 Task: Add an event with the title Second Lunch and Learn: Effective Presentation Skills for Impactful Delivery, date '2024/03/28', time 7:30 AM to 9:30 AMand add a description: Participants will learn how to effectively close a negotiation, secure agreements, and establish clear next steps. They will also explore techniques for building long-term relationships and maintaining open lines of communication after the negotiation concludes., put the event into Red category . Add location for the event as: 789 Pena Palace, Sintra, Portugal, logged in from the account softage.9@softage.netand send the event invitation to softage.4@softage.net with CC to  softage.5@softage.net. Set a reminder for the event At time of event
Action: Mouse moved to (97, 122)
Screenshot: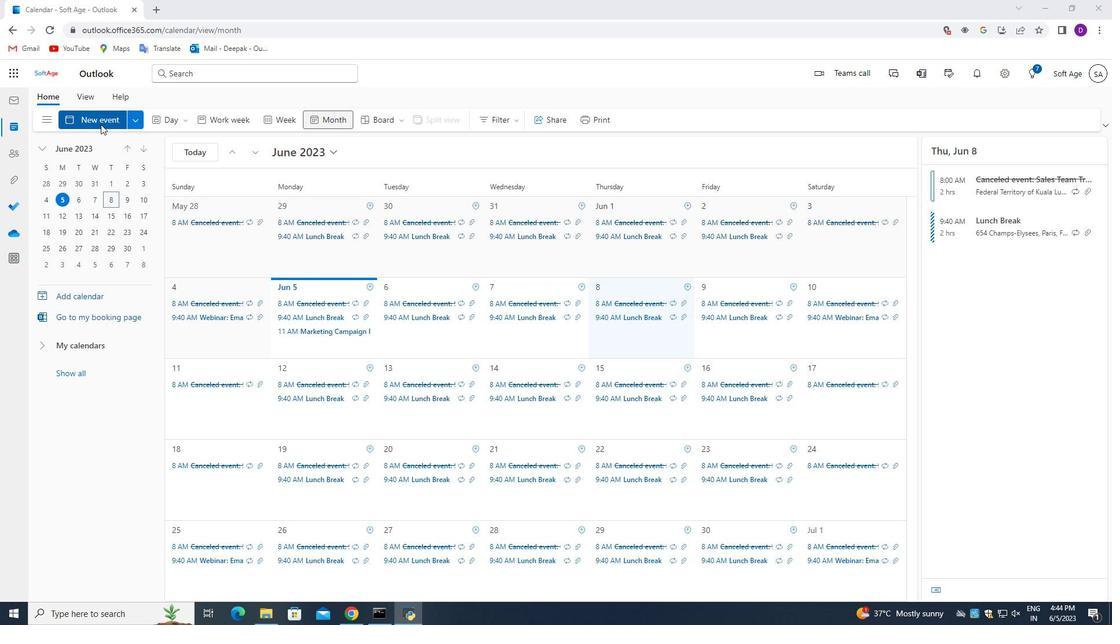 
Action: Mouse pressed left at (97, 122)
Screenshot: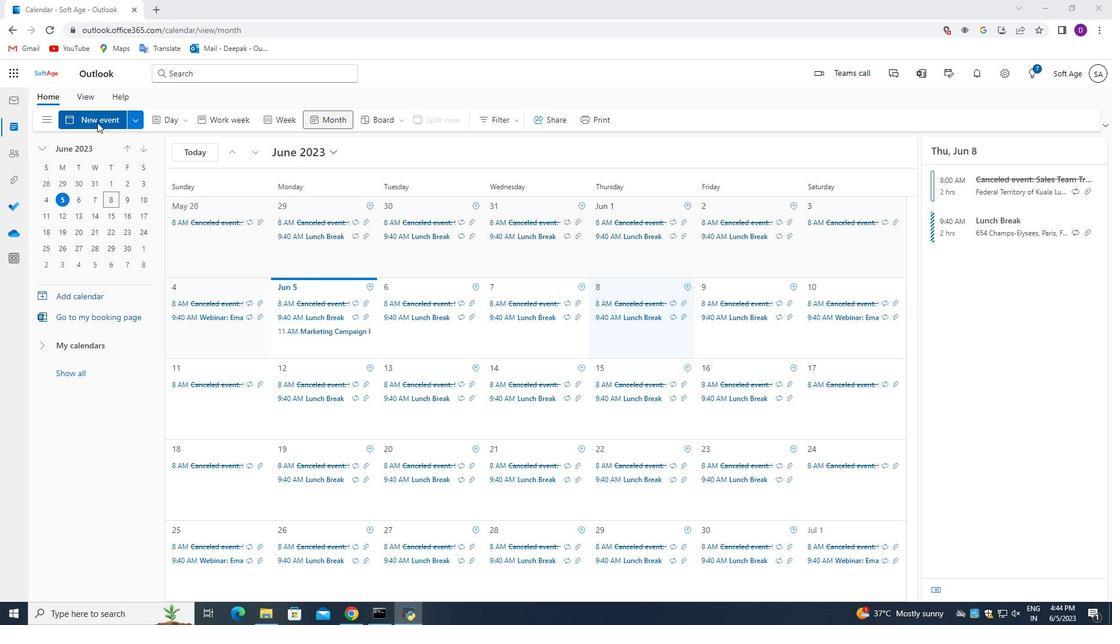 
Action: Mouse moved to (218, 343)
Screenshot: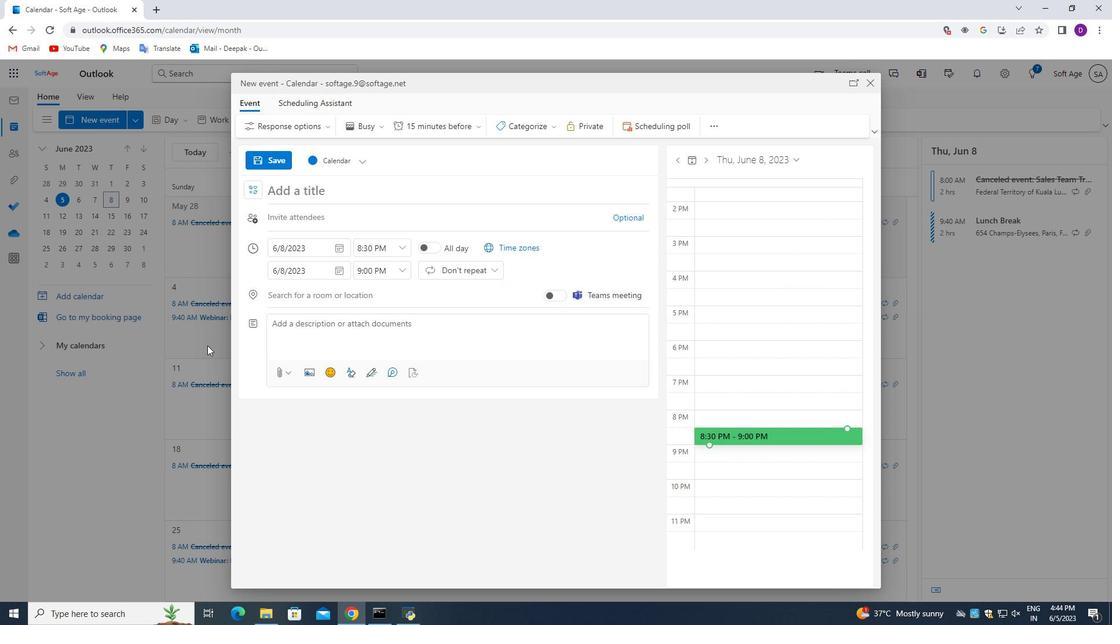 
Action: Key pressed <Key.shift_r>Second<Key.space><Key.shift>Luc<Key.backspace>nch<Key.space>and<Key.space><Key.shift>Learn<Key.shift_r>:<Key.space><Key.shift_r>Effective<Key.space><Key.shift>Presentation<Key.space><Key.shift_r>Skills<Key.space>for<Key.space><Key.shift>Impactful<Key.space><Key.shift_r>Delivery
Screenshot: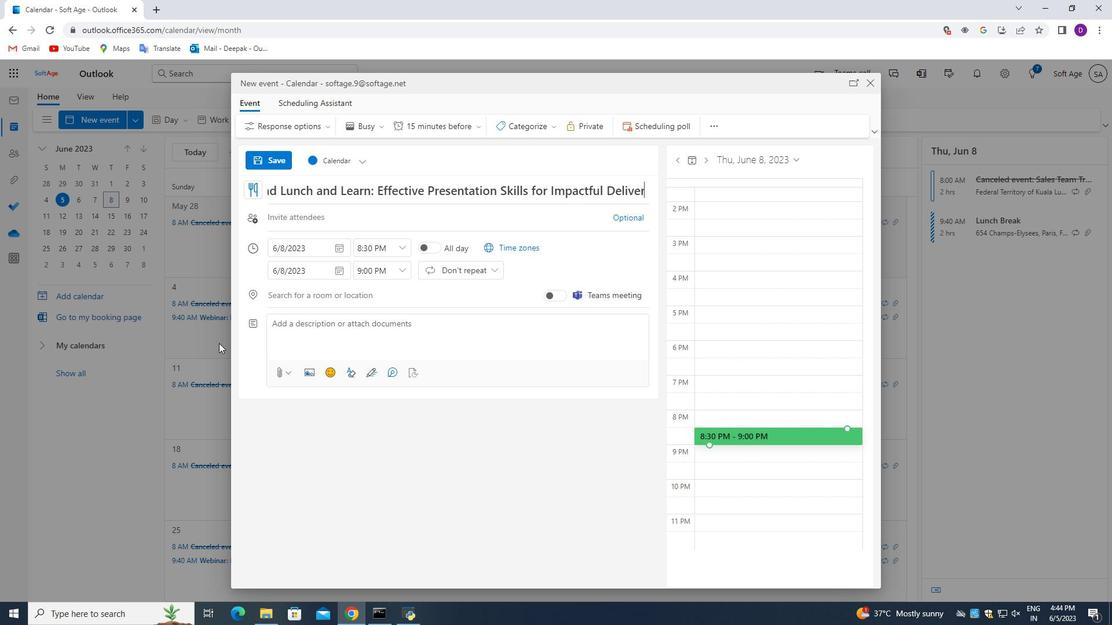 
Action: Mouse moved to (342, 246)
Screenshot: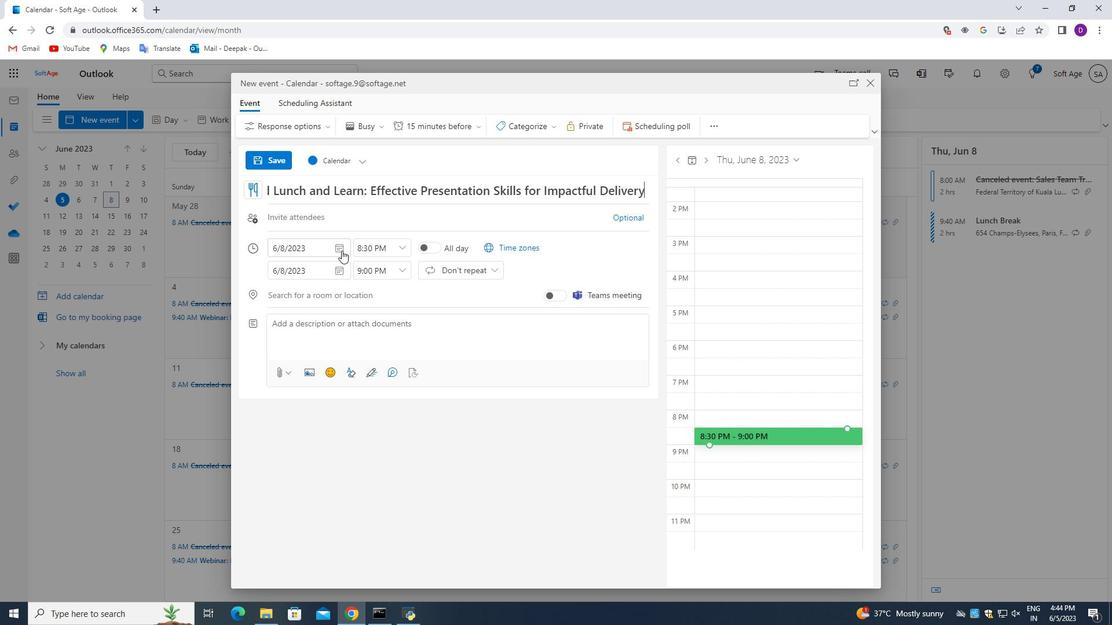 
Action: Mouse pressed left at (342, 246)
Screenshot: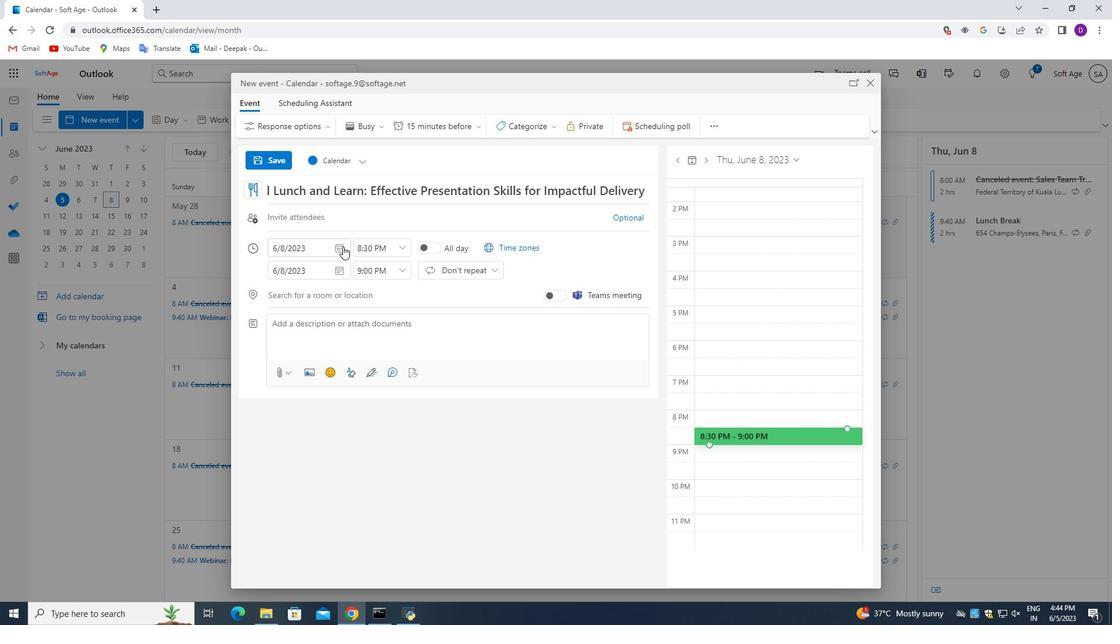 
Action: Mouse moved to (318, 274)
Screenshot: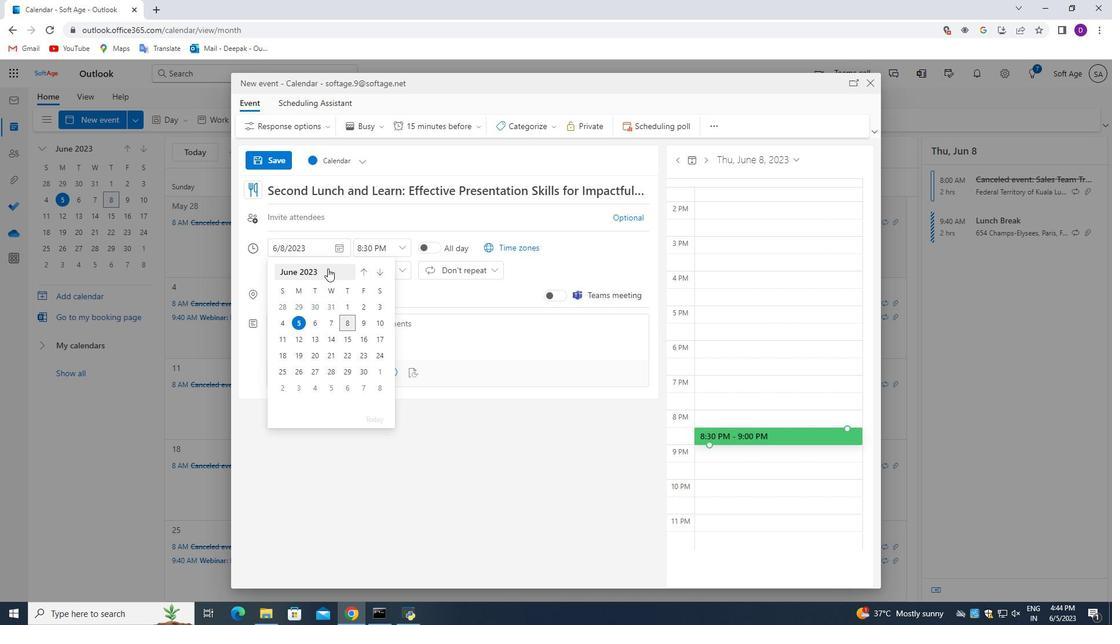 
Action: Mouse pressed left at (318, 274)
Screenshot: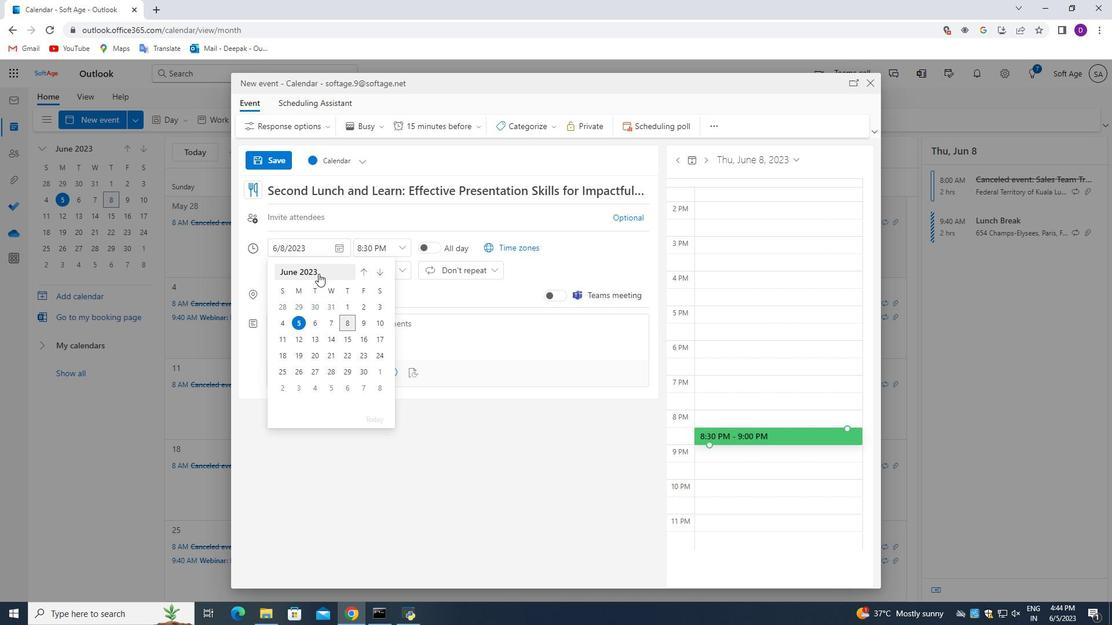 
Action: Mouse moved to (382, 276)
Screenshot: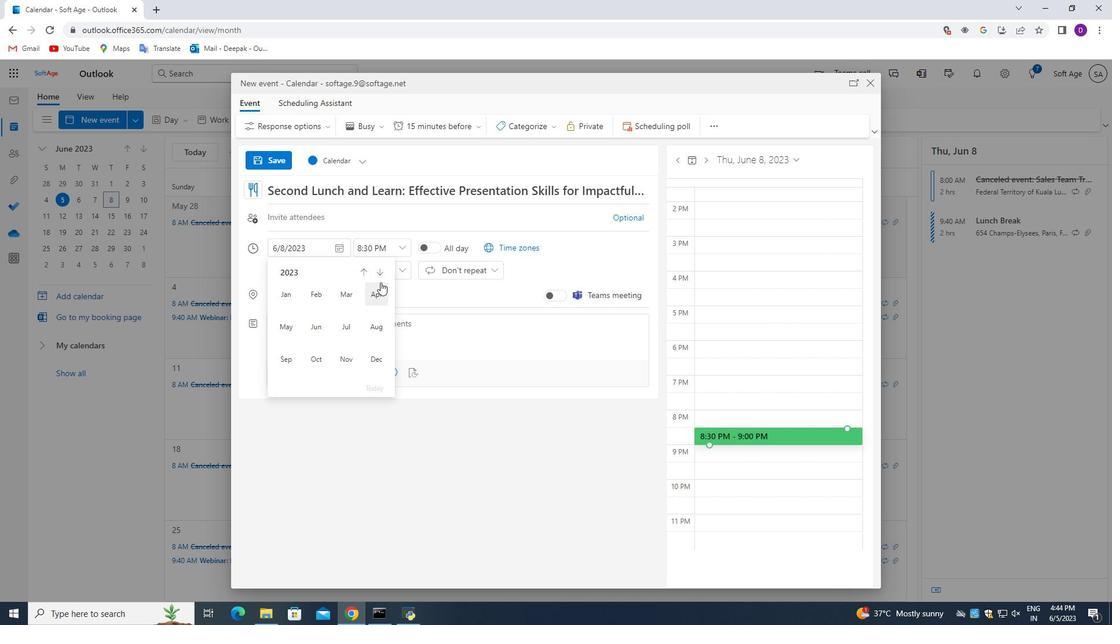 
Action: Mouse pressed left at (382, 276)
Screenshot: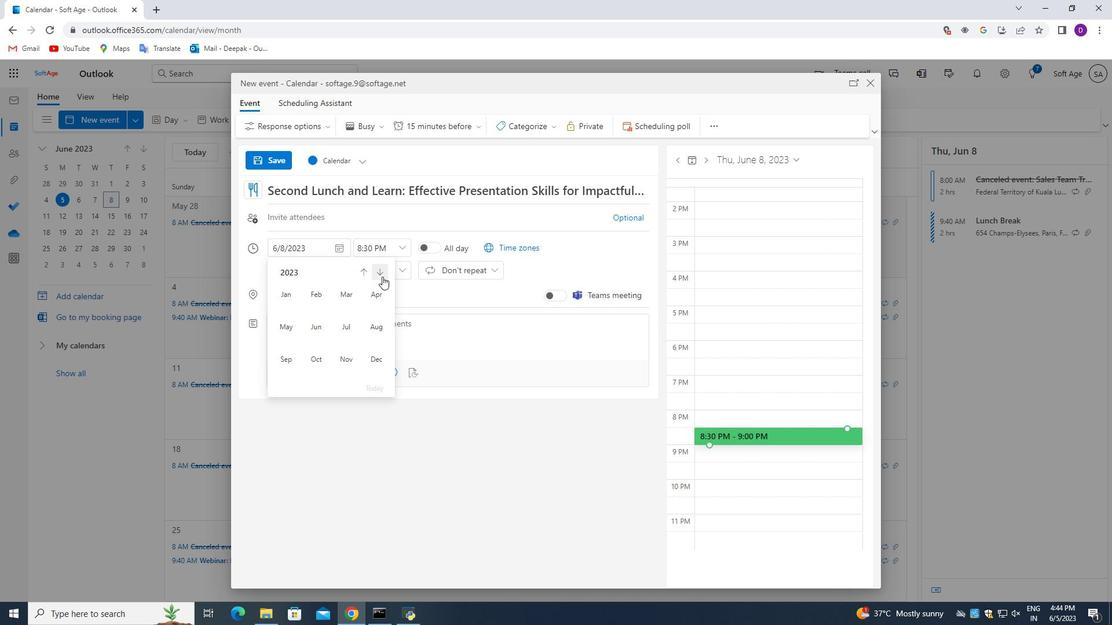 
Action: Mouse moved to (346, 296)
Screenshot: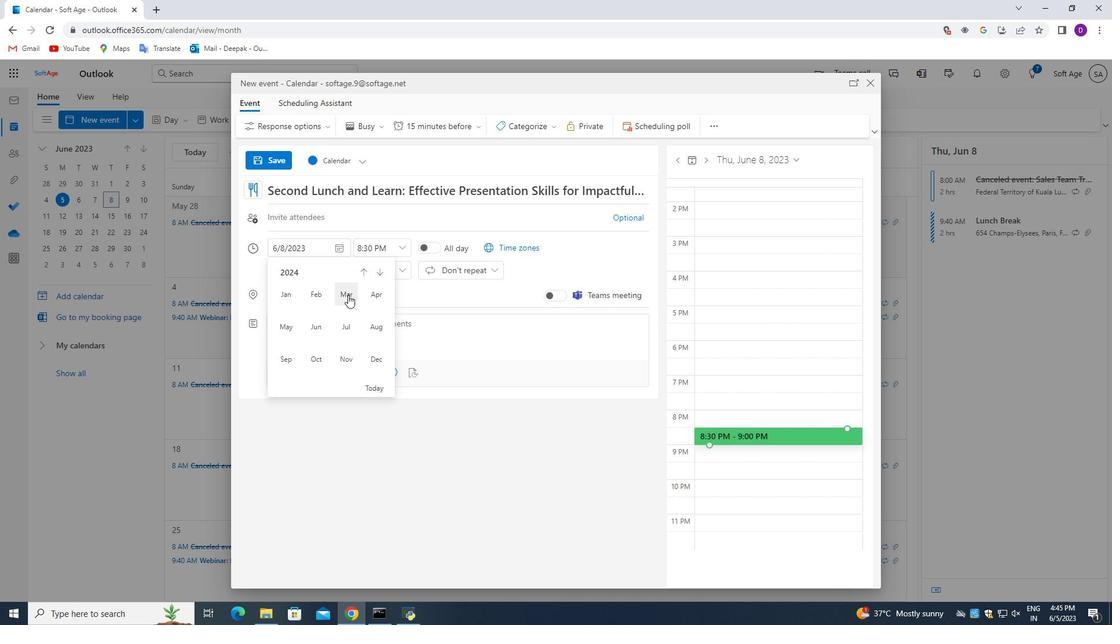 
Action: Mouse pressed left at (346, 296)
Screenshot: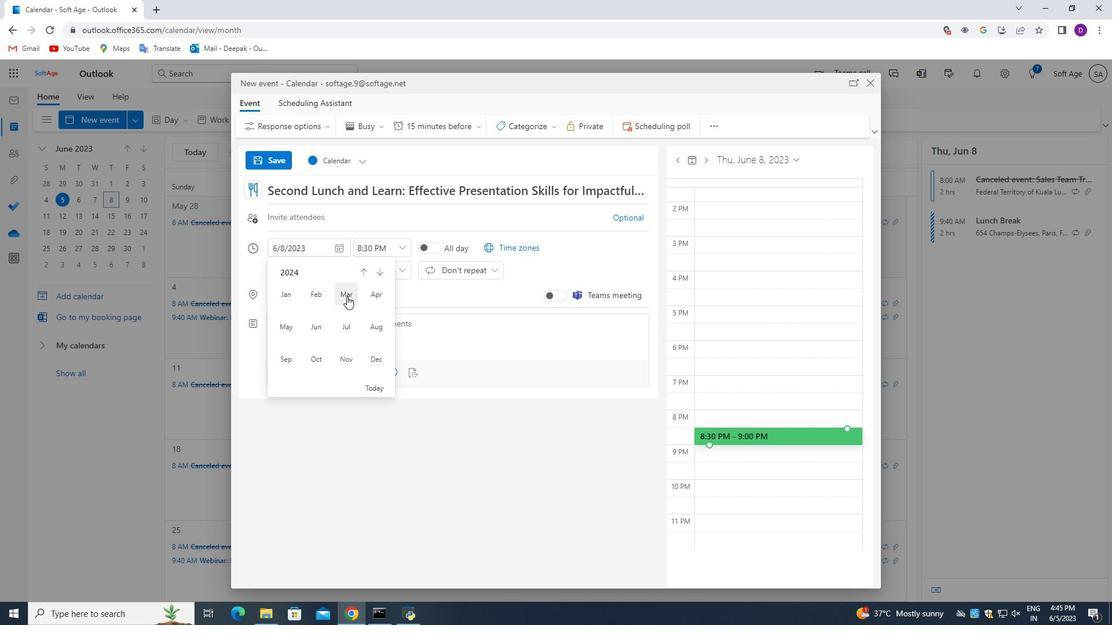 
Action: Mouse moved to (346, 369)
Screenshot: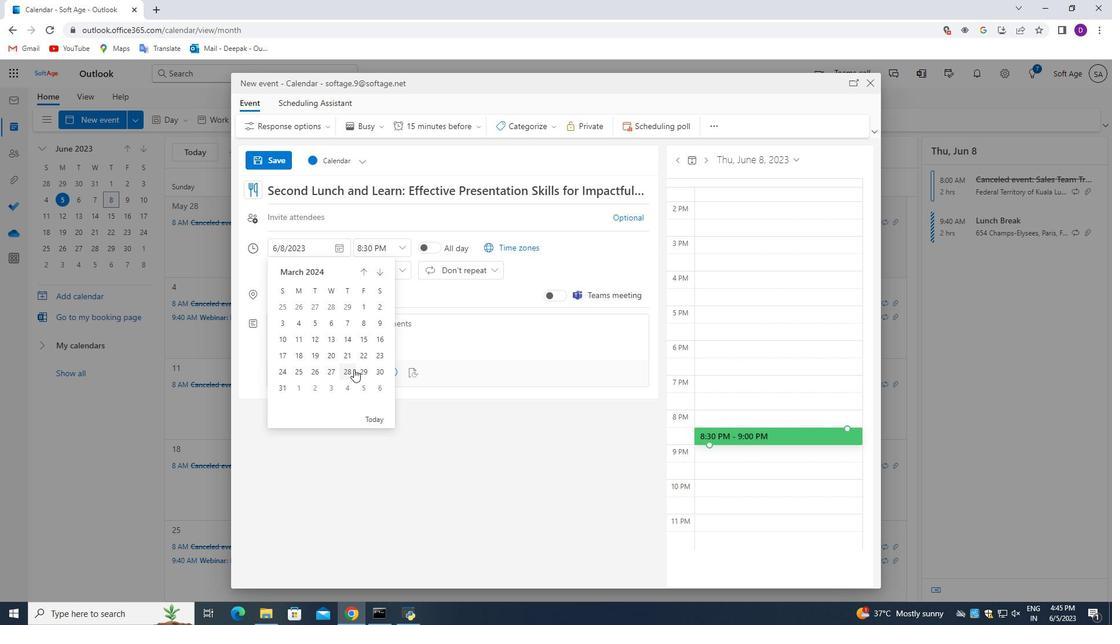 
Action: Mouse pressed left at (346, 369)
Screenshot: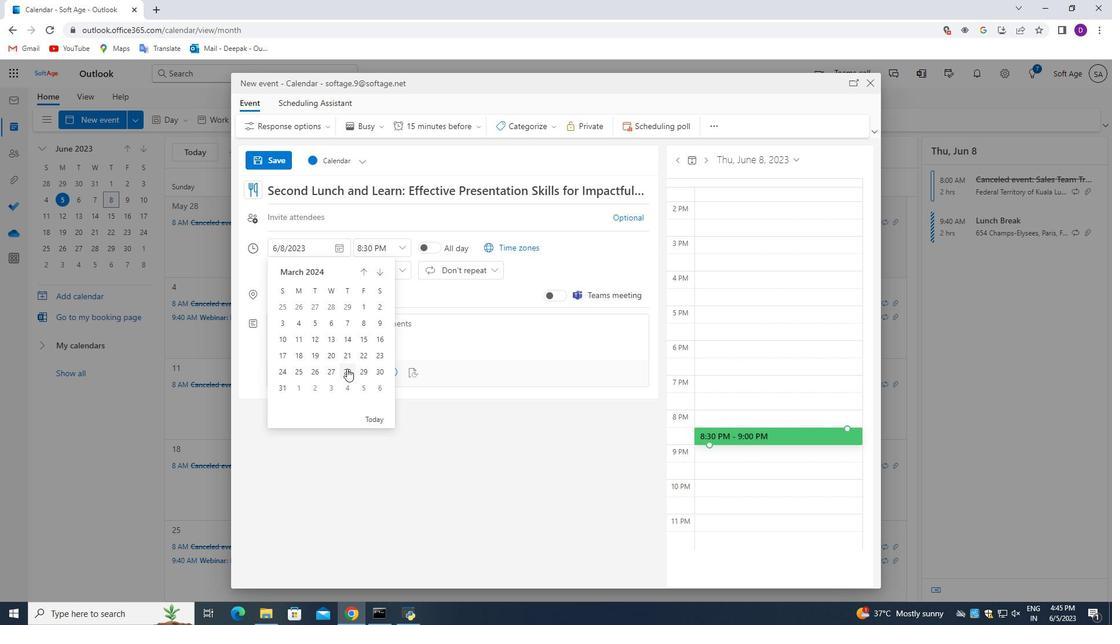 
Action: Mouse moved to (402, 253)
Screenshot: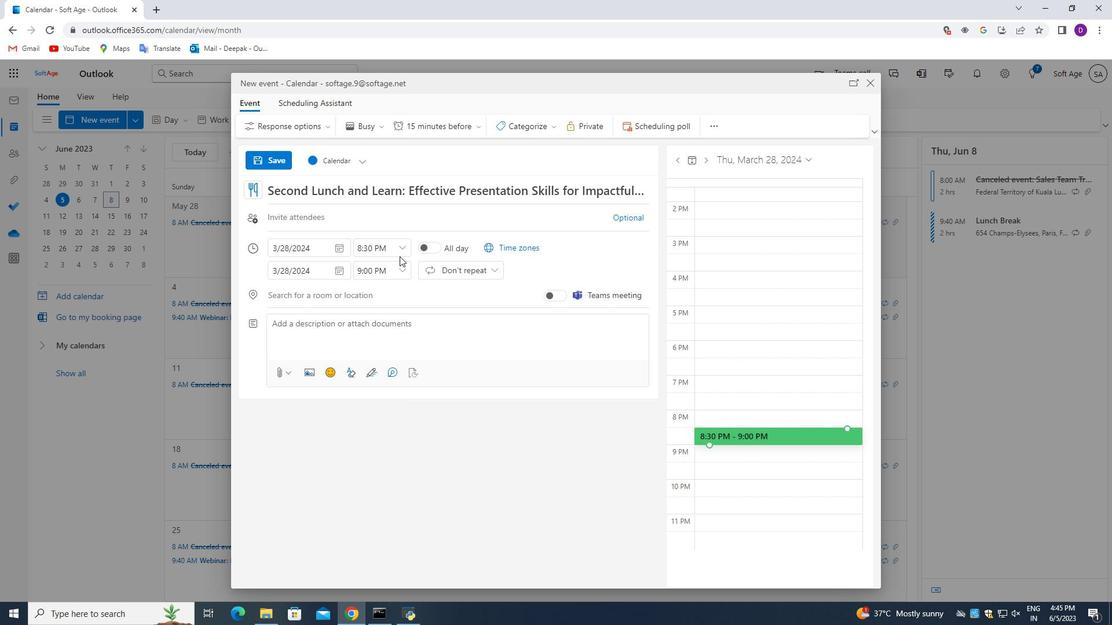 
Action: Mouse pressed left at (402, 253)
Screenshot: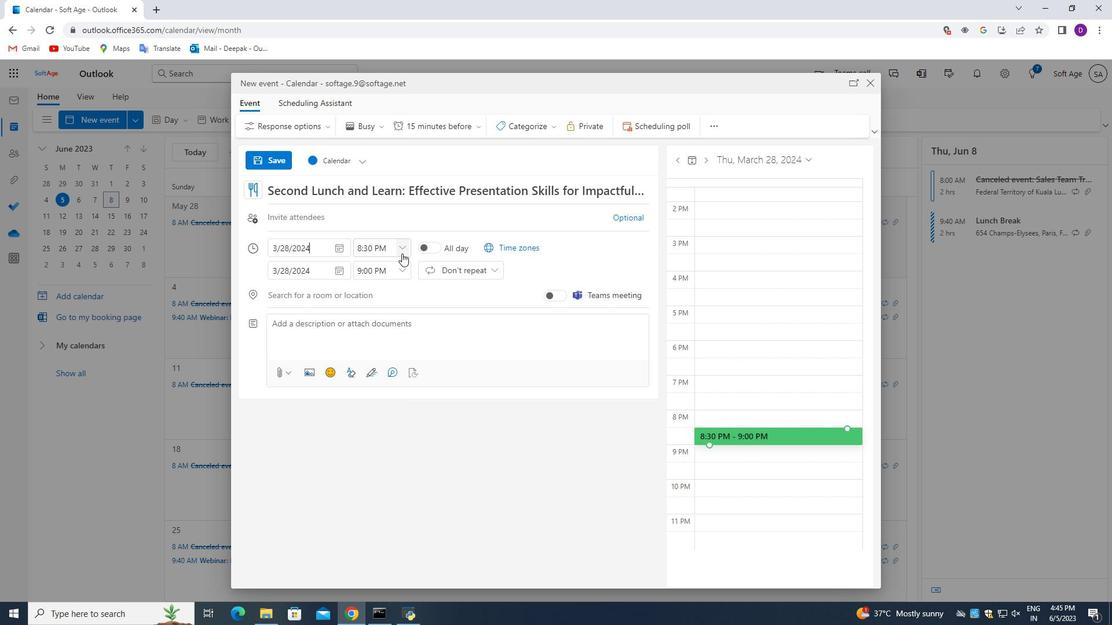 
Action: Mouse moved to (384, 328)
Screenshot: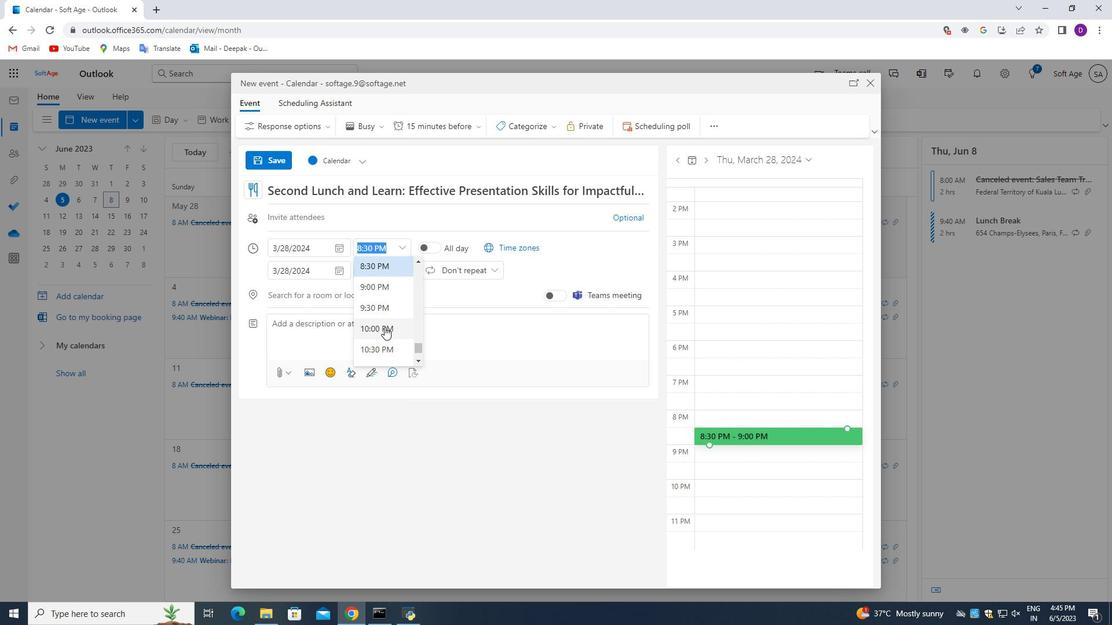 
Action: Mouse scrolled (384, 329) with delta (0, 0)
Screenshot: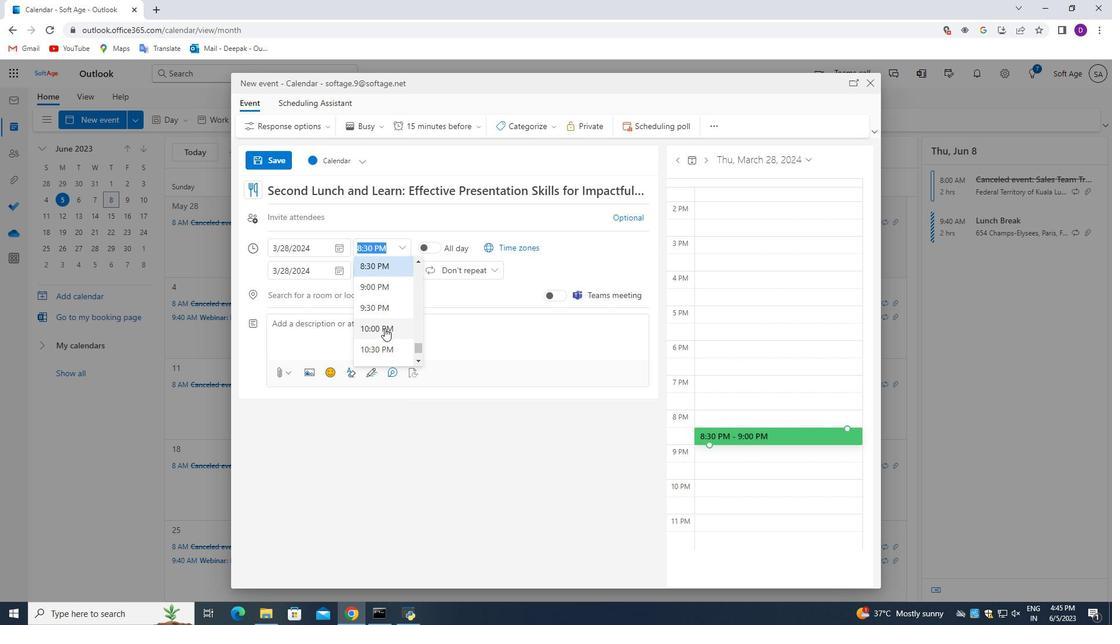 
Action: Mouse scrolled (384, 329) with delta (0, 0)
Screenshot: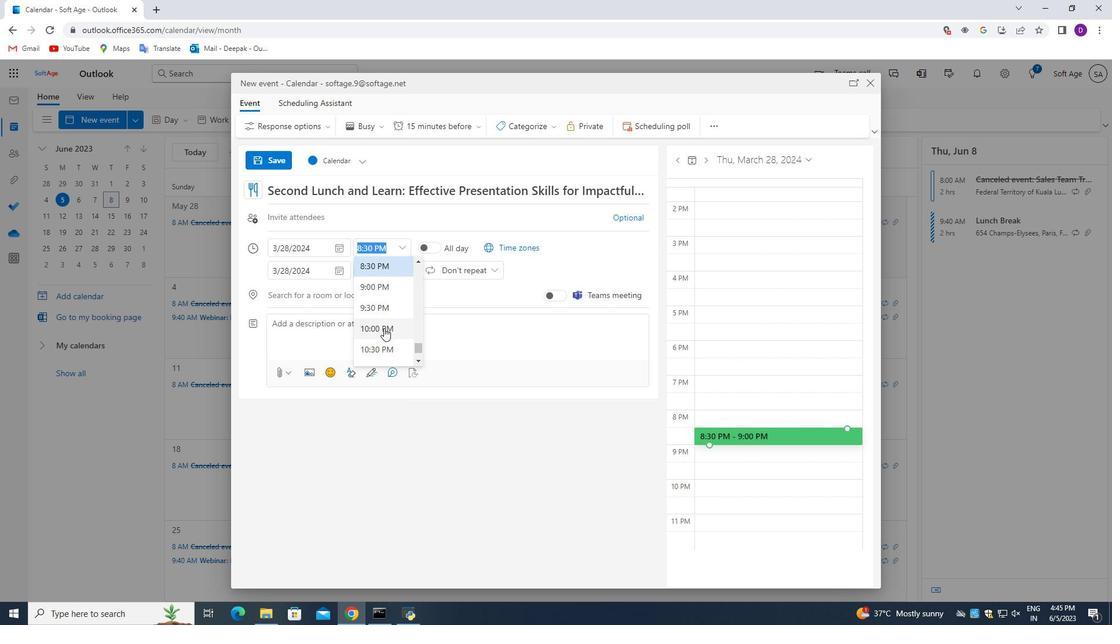 
Action: Mouse scrolled (384, 329) with delta (0, 0)
Screenshot: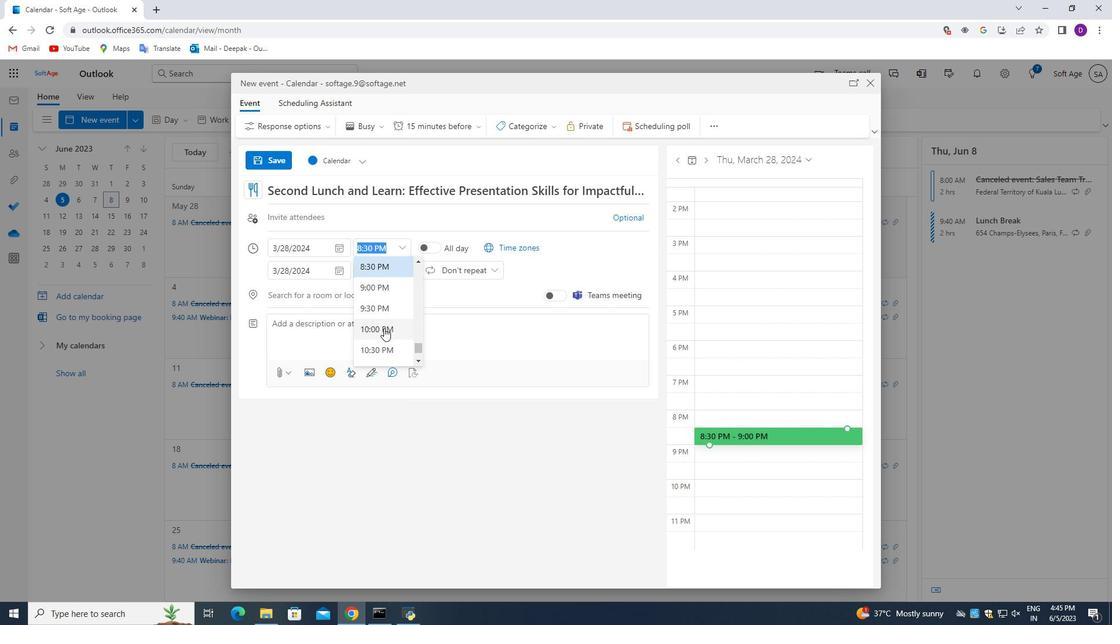 
Action: Mouse scrolled (384, 329) with delta (0, 0)
Screenshot: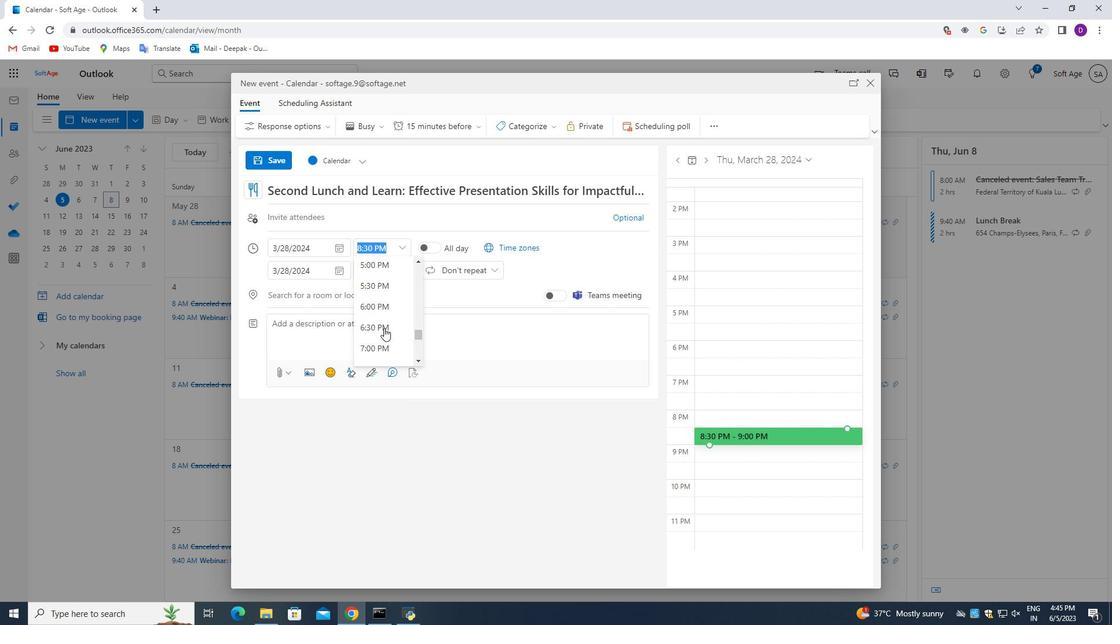 
Action: Mouse scrolled (384, 329) with delta (0, 0)
Screenshot: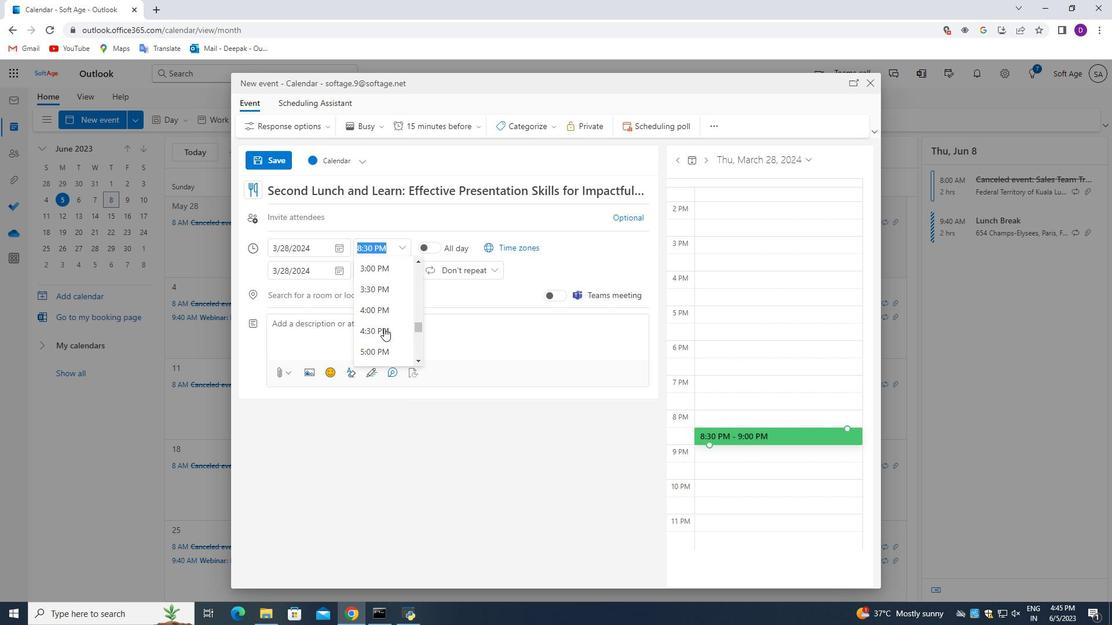 
Action: Mouse scrolled (384, 329) with delta (0, 0)
Screenshot: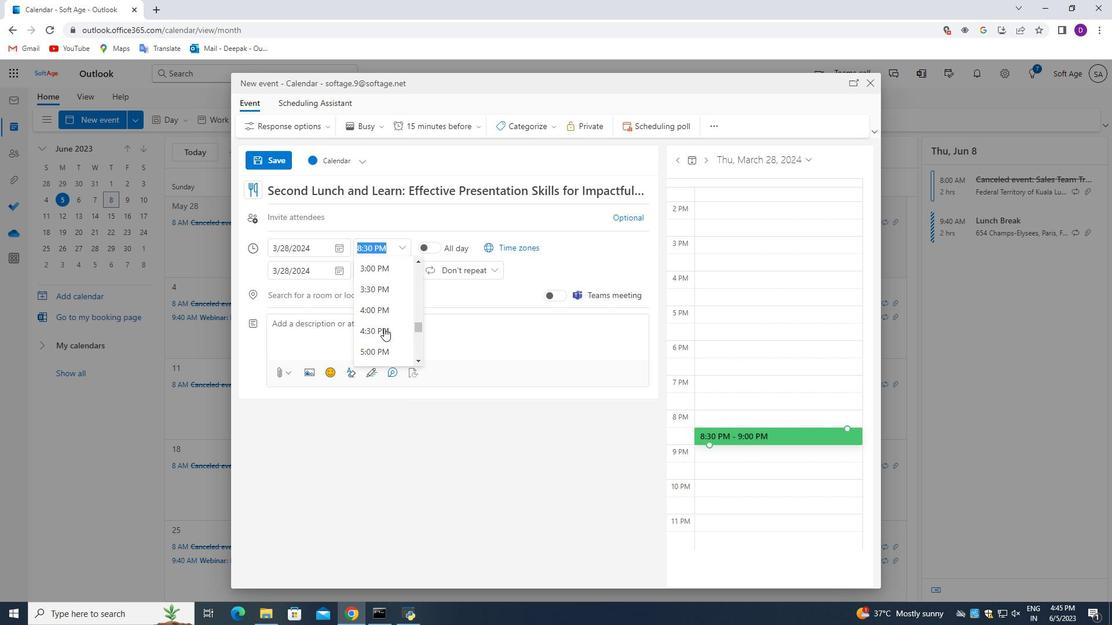 
Action: Mouse scrolled (384, 329) with delta (0, 0)
Screenshot: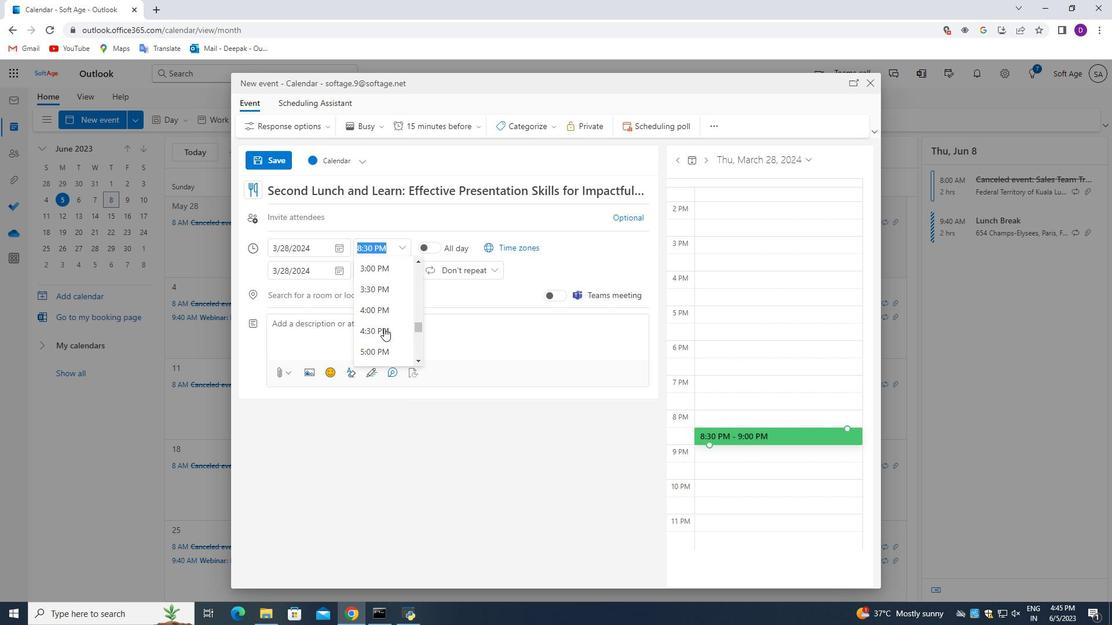 
Action: Mouse scrolled (384, 329) with delta (0, 0)
Screenshot: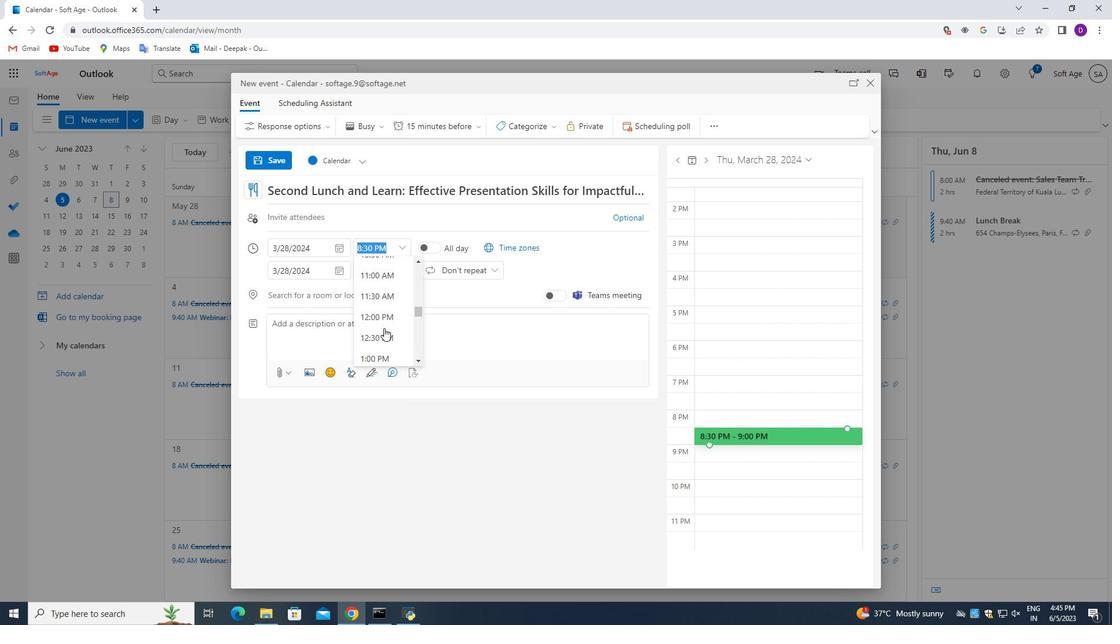 
Action: Mouse scrolled (384, 329) with delta (0, 0)
Screenshot: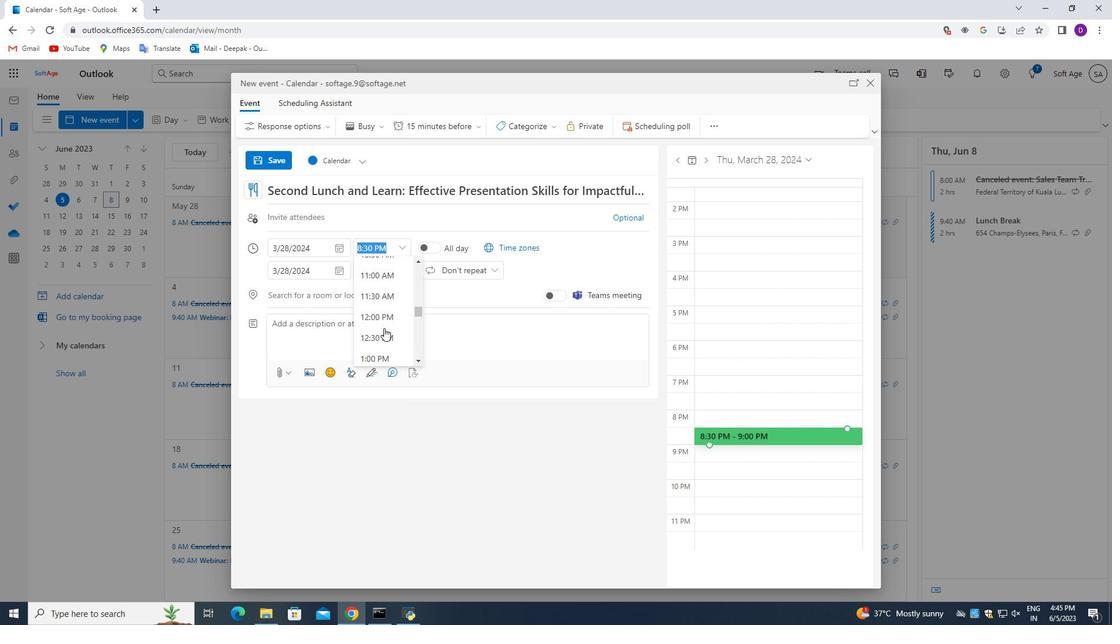 
Action: Mouse scrolled (384, 329) with delta (0, 0)
Screenshot: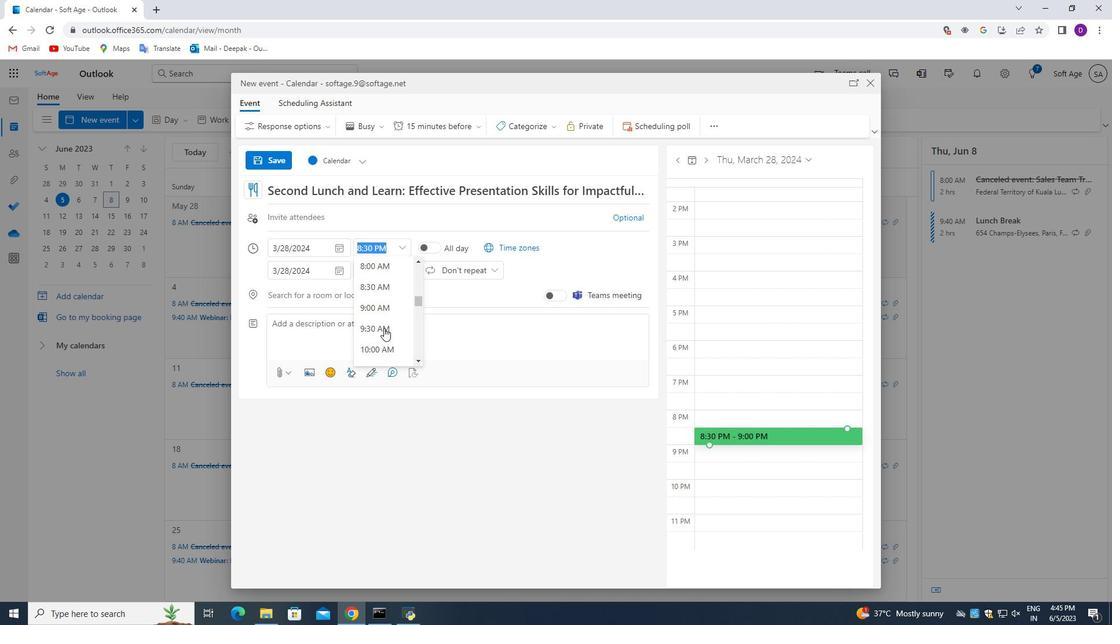 
Action: Mouse moved to (385, 307)
Screenshot: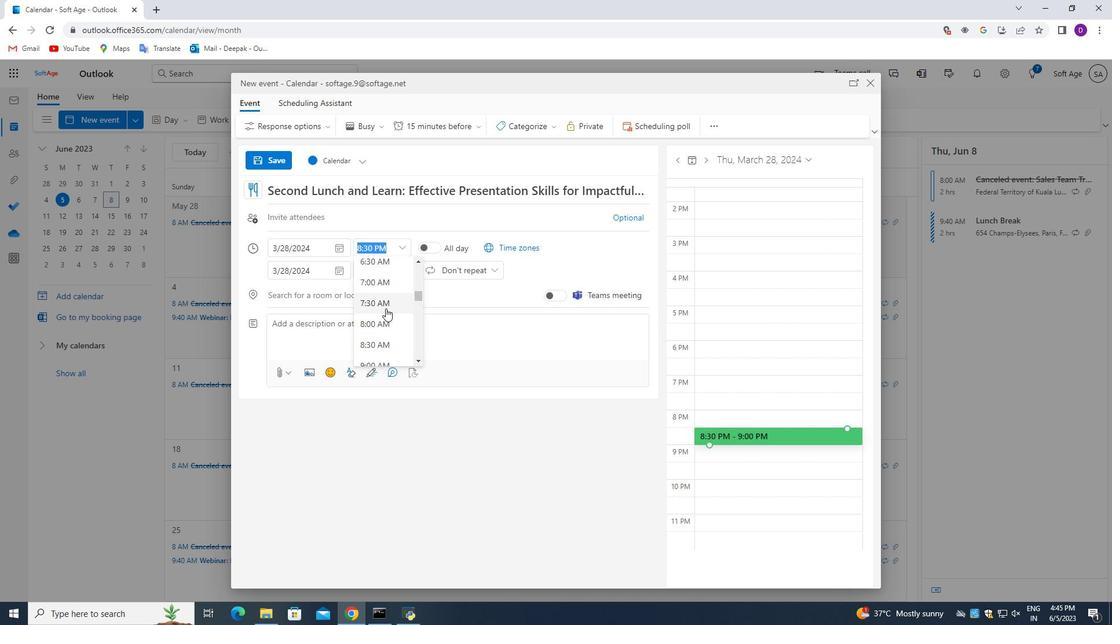 
Action: Mouse pressed left at (385, 307)
Screenshot: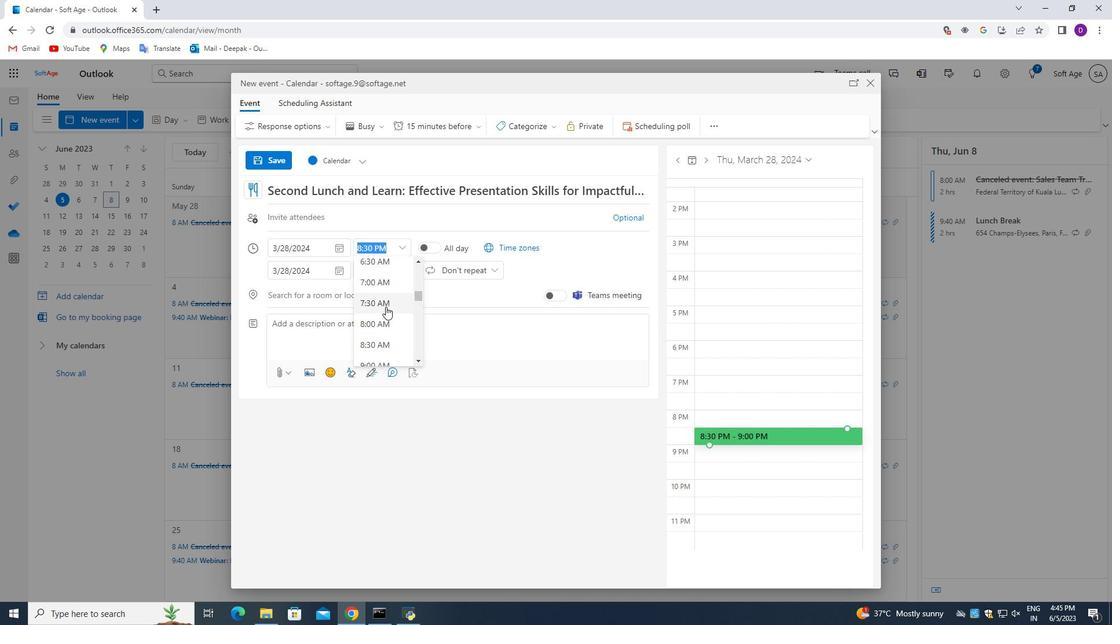 
Action: Mouse moved to (406, 272)
Screenshot: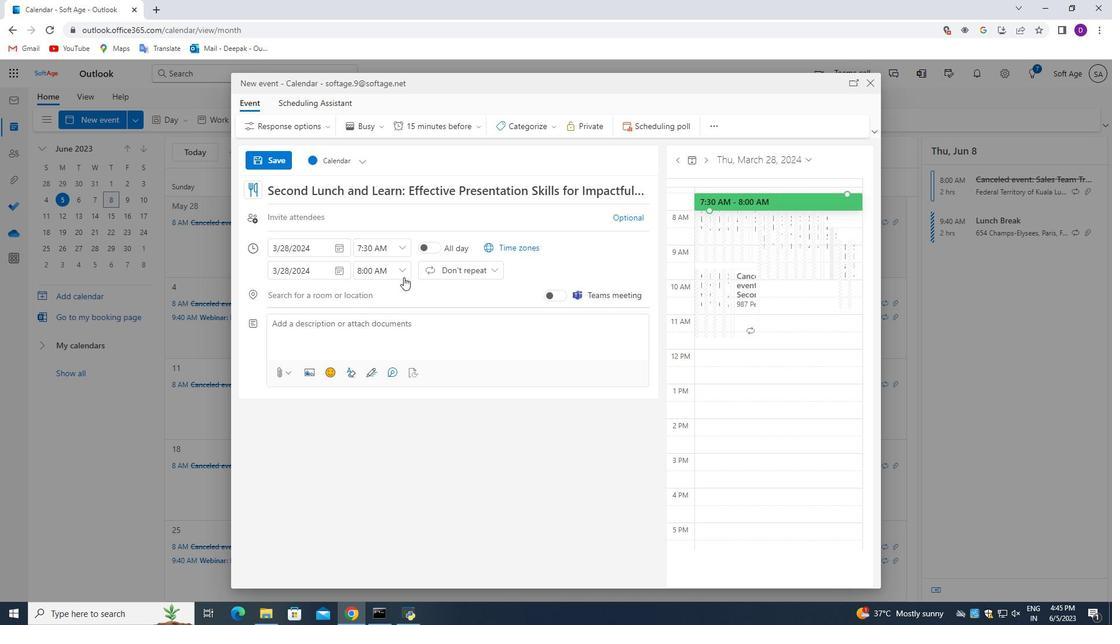 
Action: Mouse pressed left at (406, 272)
Screenshot: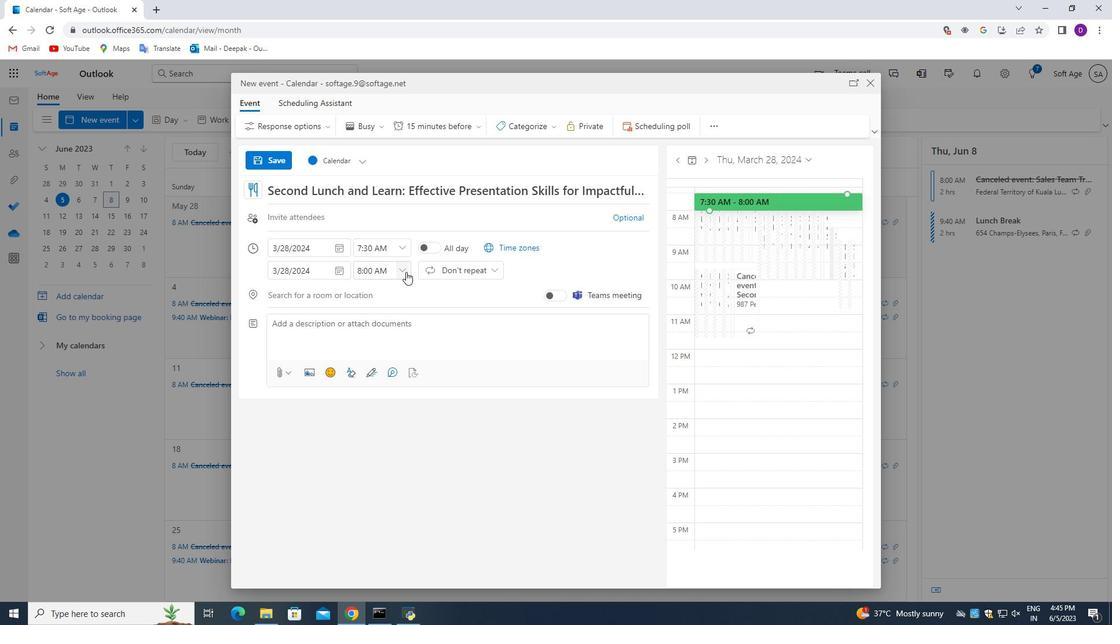 
Action: Mouse moved to (391, 346)
Screenshot: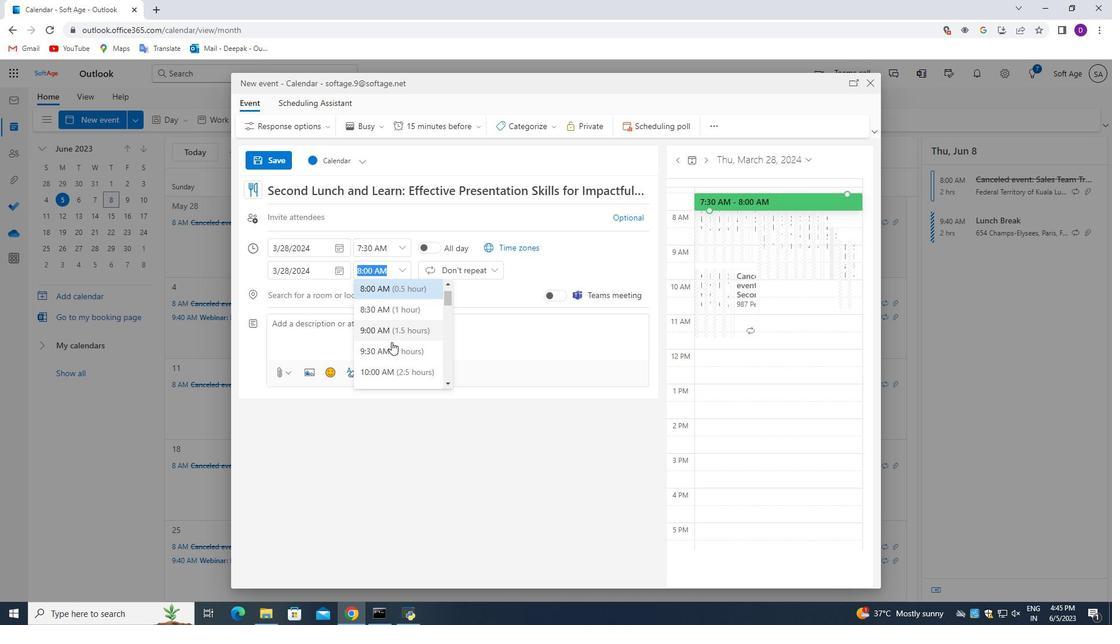 
Action: Mouse pressed left at (391, 346)
Screenshot: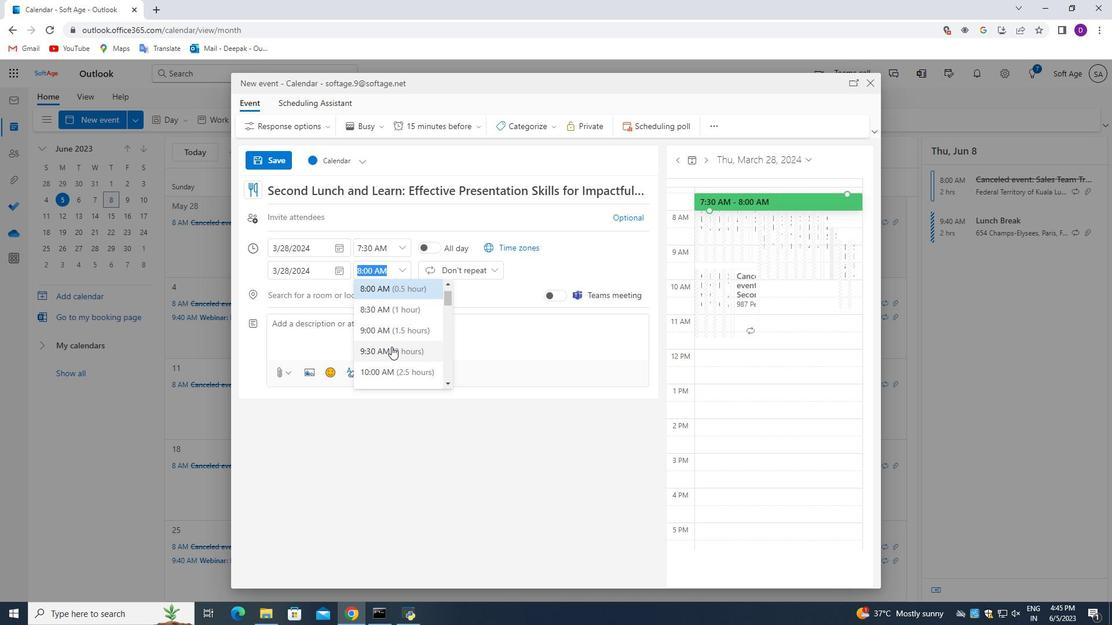 
Action: Mouse moved to (368, 333)
Screenshot: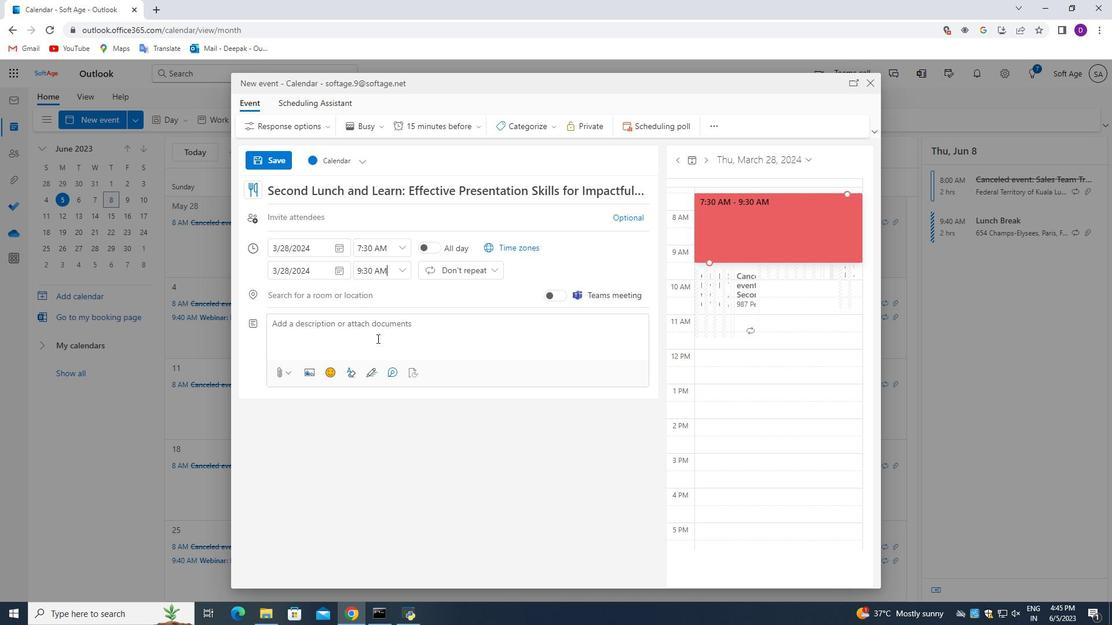 
Action: Mouse pressed left at (368, 333)
Screenshot: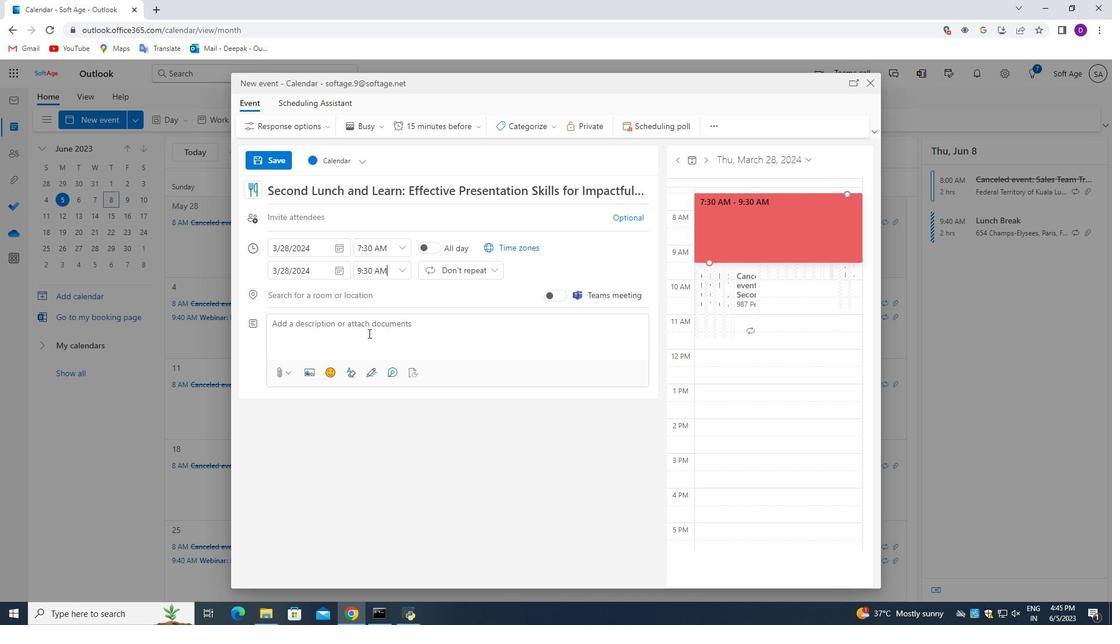 
Action: Mouse moved to (393, 480)
Screenshot: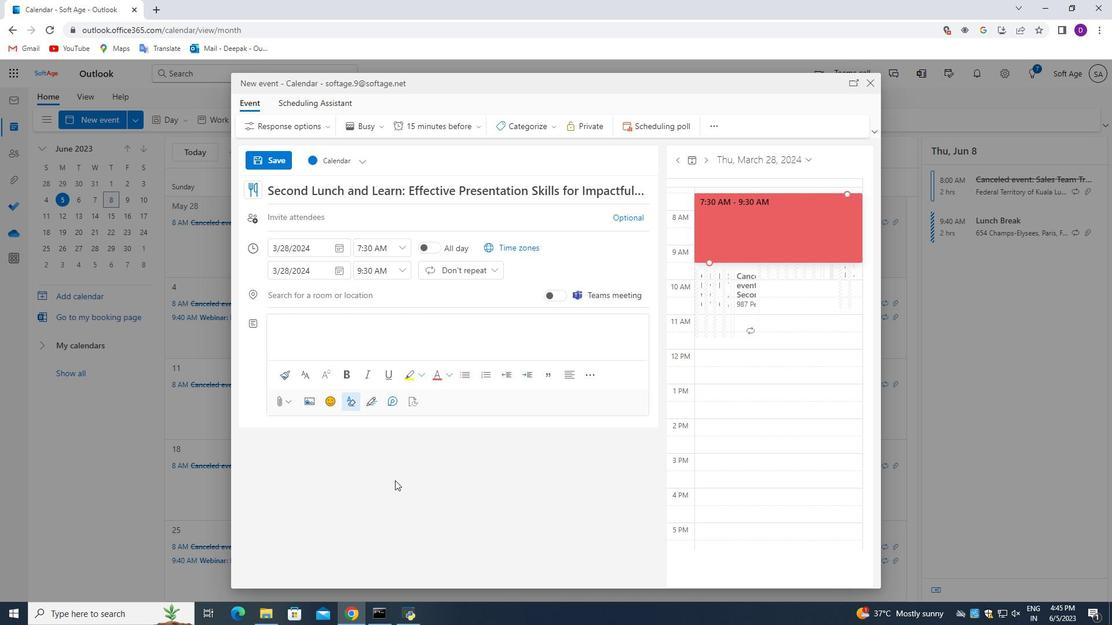 
Action: Key pressed <Key.shift>Participants<Key.space>will<Key.space>learn<Key.space>how<Key.space>to<Key.space>effectively<Key.space>close<Key.space>a<Key.space>negotiation,<Key.space>secure<Key.space>agreements,<Key.space>and<Key.space>establish<Key.space>clear<Key.space>next<Key.space>steps.<Key.space><Key.shift_r>They<Key.space>will<Key.space>also<Key.space>explore<Key.space>techniques<Key.space>for<Key.space>building<Key.space>long0<Key.backspace>-term<Key.space>relationshps<Key.space>and<Key.space>maintaining<Key.space>open
Screenshot: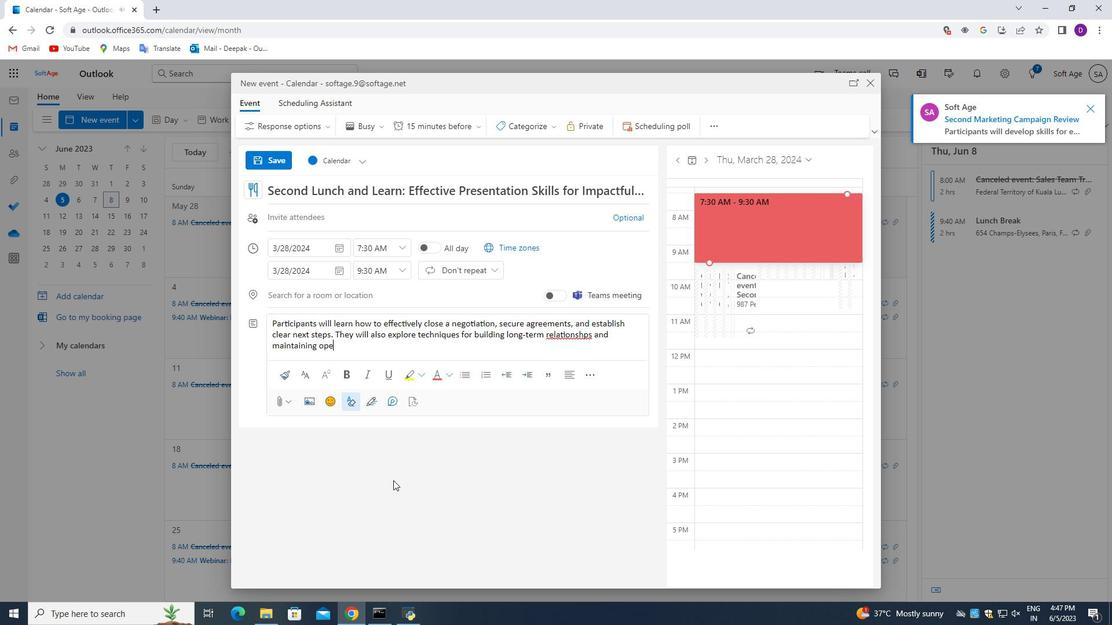 
Action: Mouse scrolled (393, 481) with delta (0, 0)
Screenshot: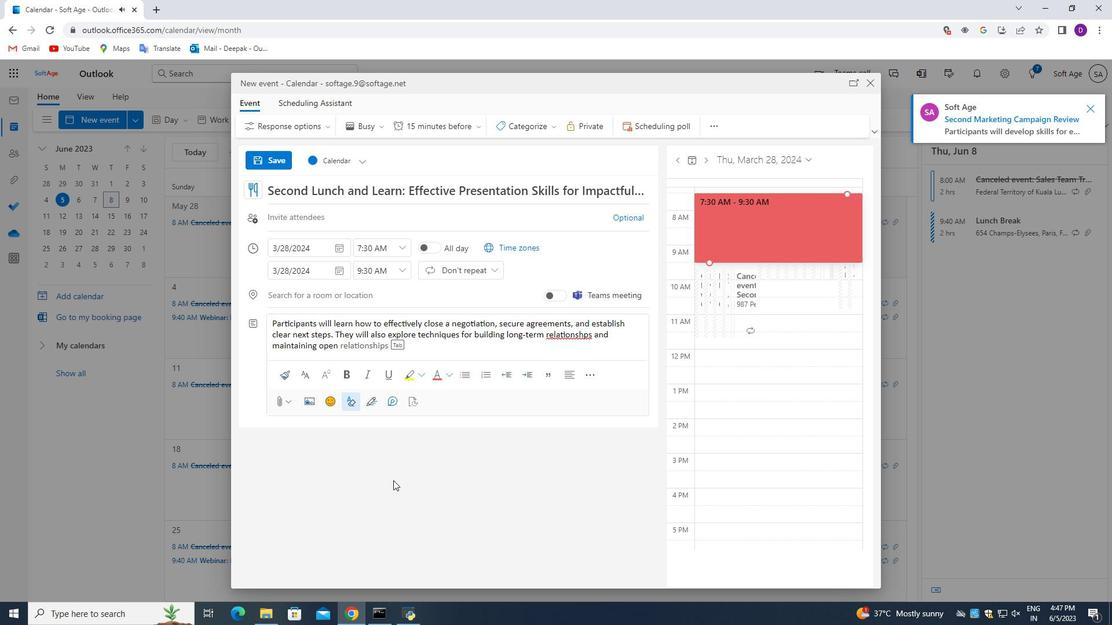 
Action: Mouse moved to (570, 333)
Screenshot: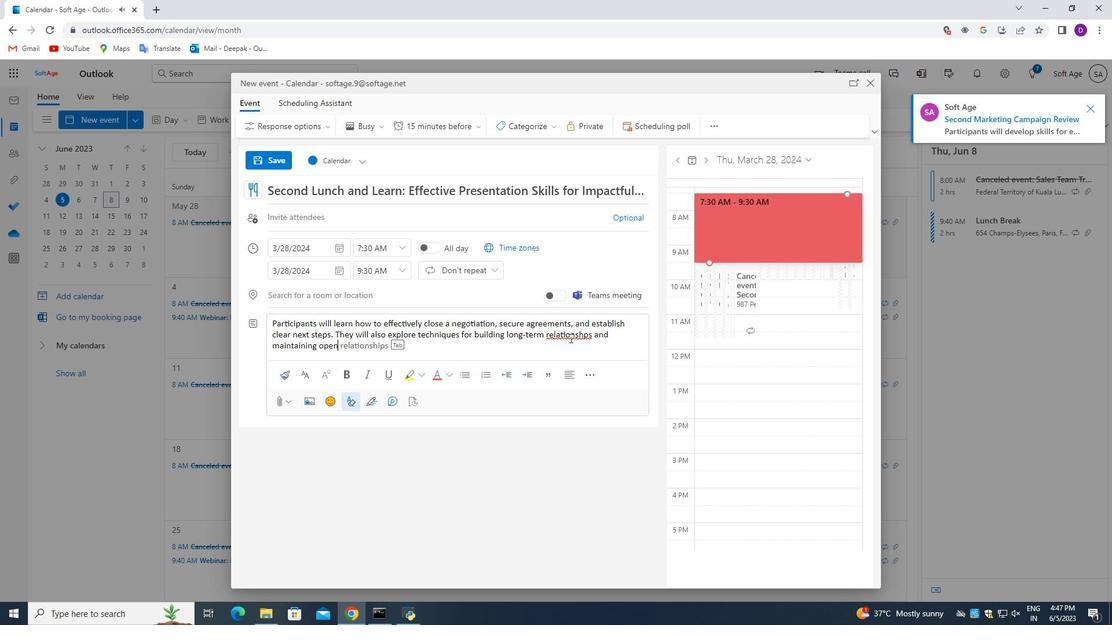 
Action: Mouse pressed left at (570, 333)
Screenshot: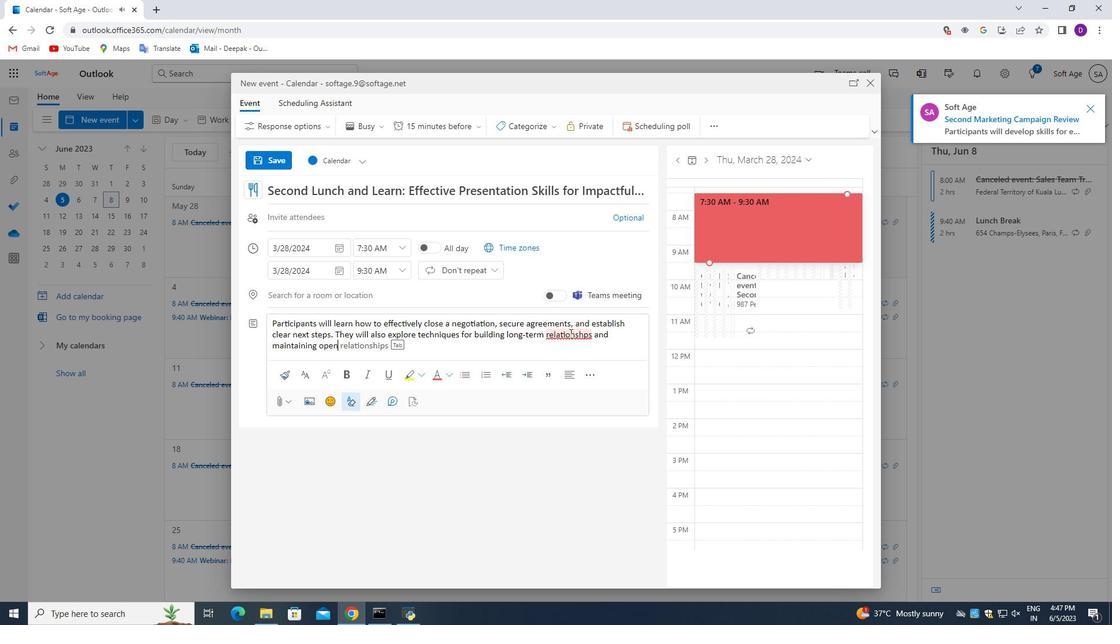 
Action: Mouse moved to (484, 370)
Screenshot: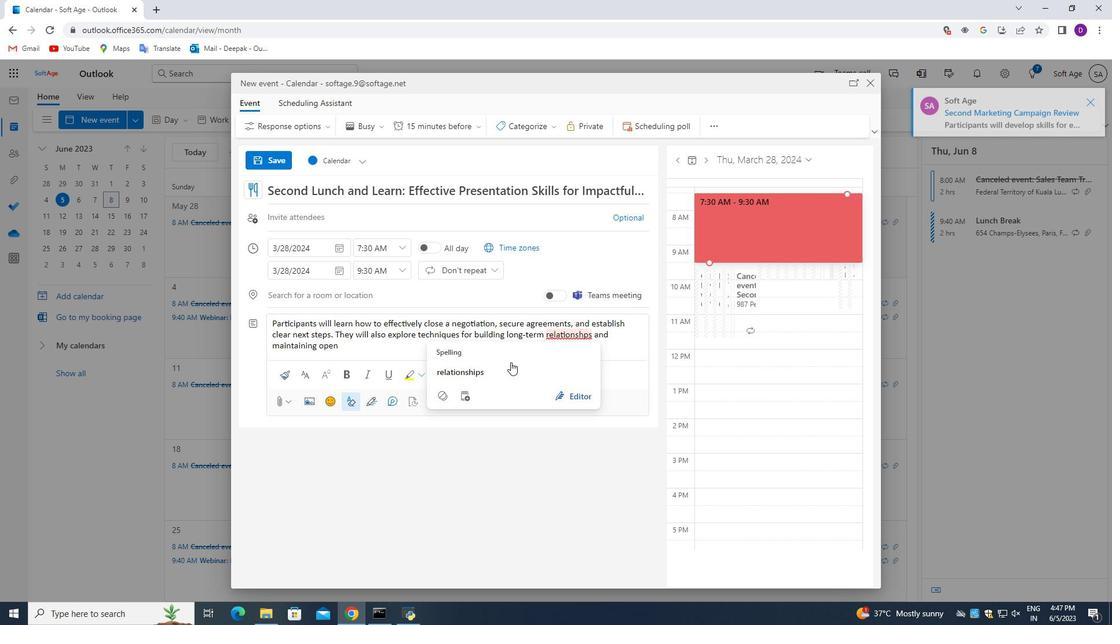
Action: Mouse pressed left at (484, 370)
Screenshot: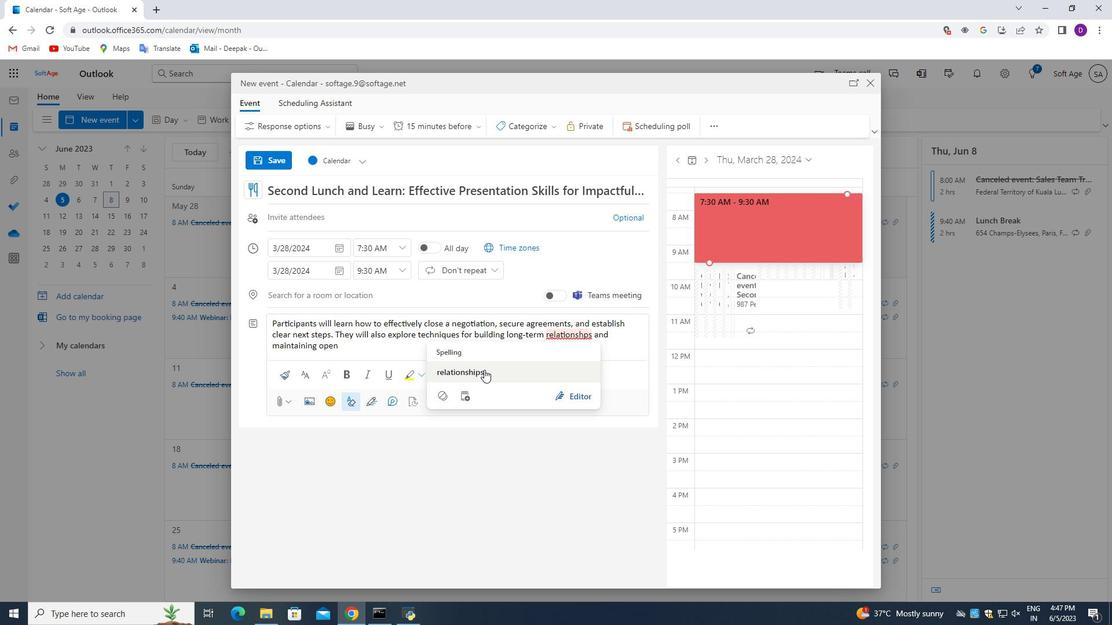
Action: Mouse moved to (340, 345)
Screenshot: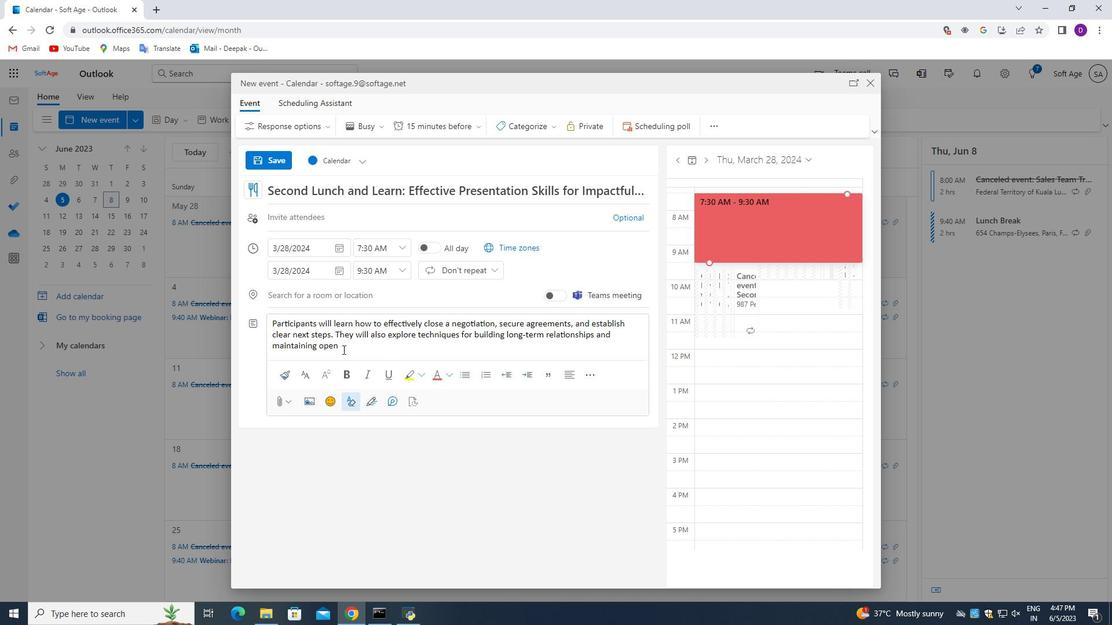
Action: Mouse pressed left at (340, 345)
Screenshot: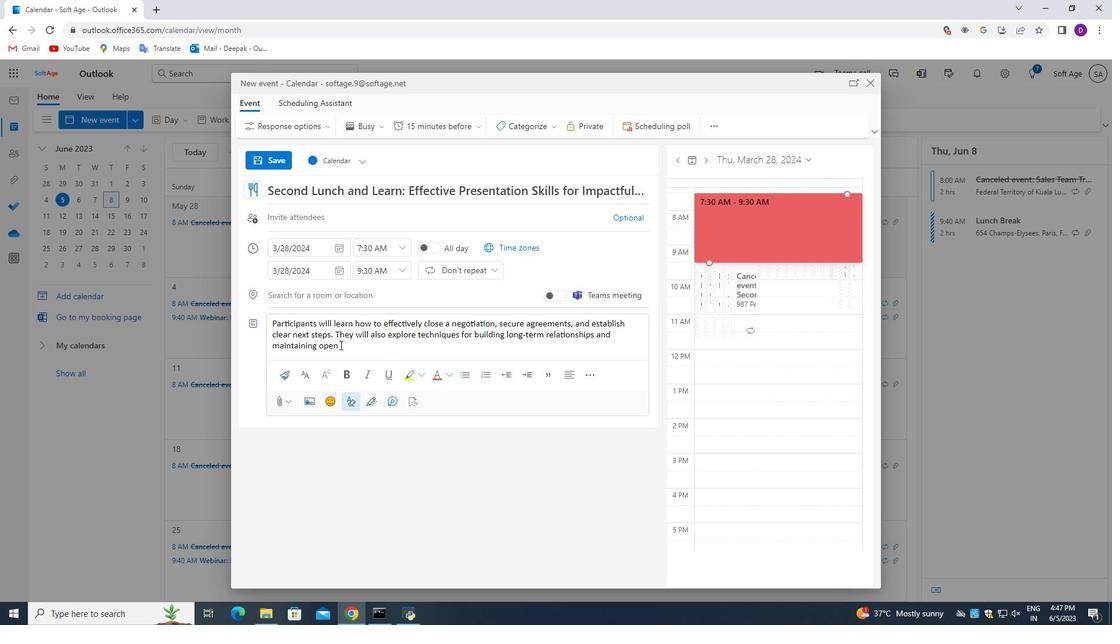 
Action: Mouse moved to (369, 348)
Screenshot: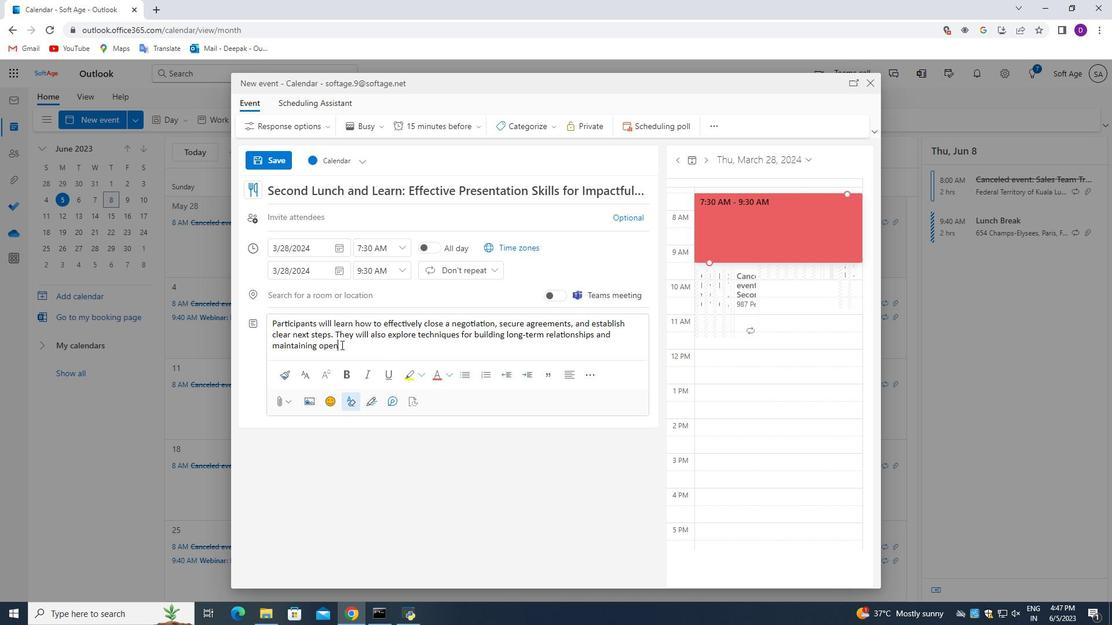 
Action: Key pressed <Key.space>lon<Key.backspace><Key.backspace>ines<Key.space>of<Key.space>communication<Key.space>after<Key.space>the<Key.space>negotiation<Key.space>concludes.
Screenshot: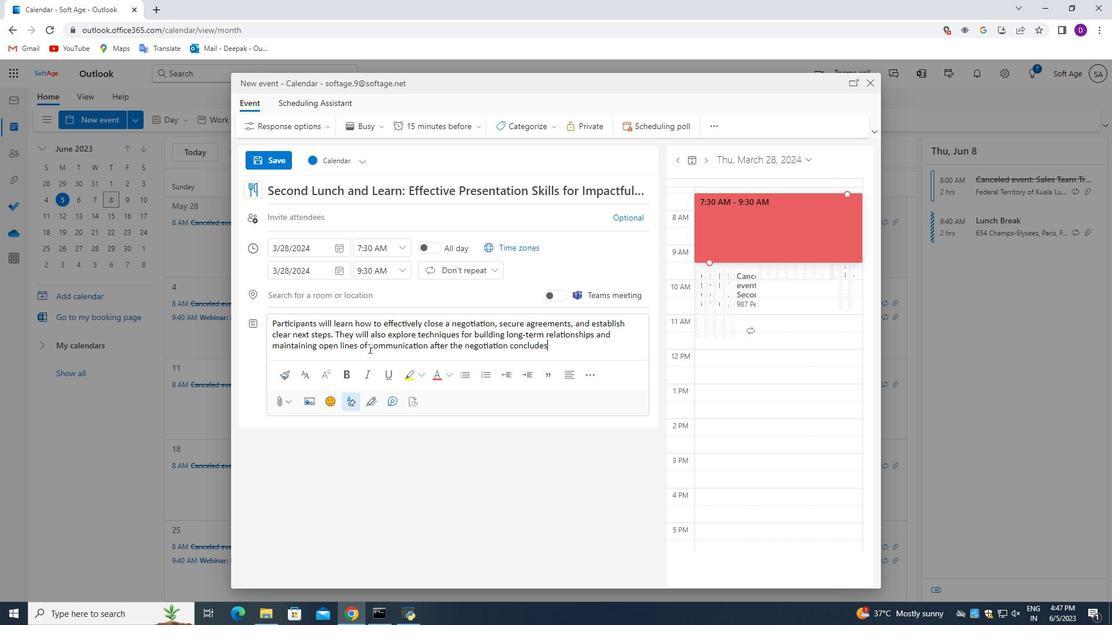 
Action: Mouse moved to (301, 294)
Screenshot: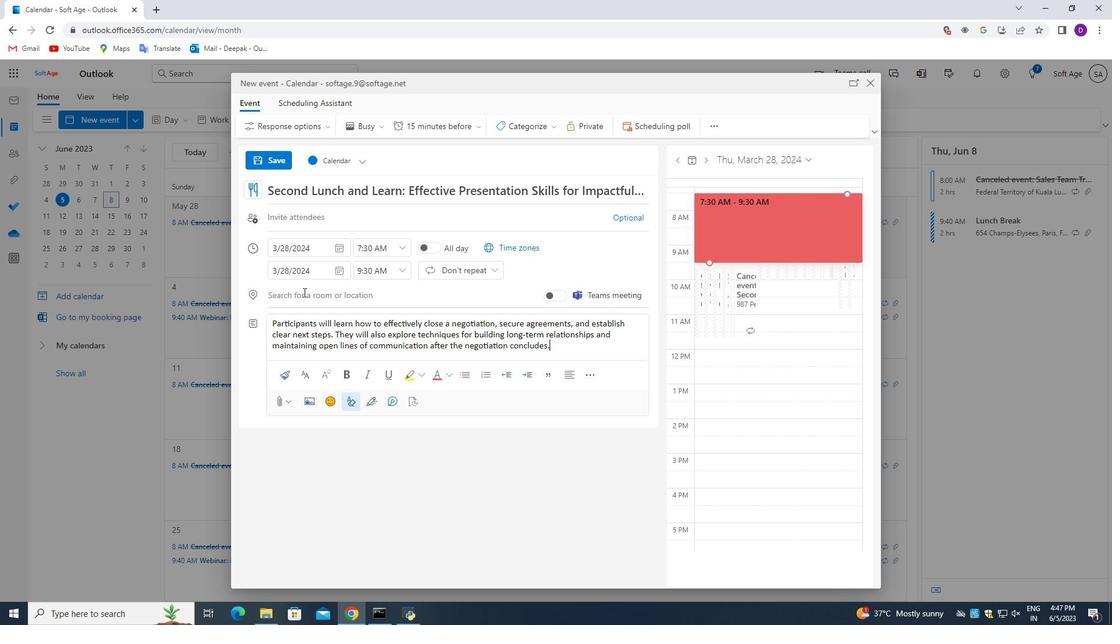 
Action: Mouse pressed left at (301, 294)
Screenshot: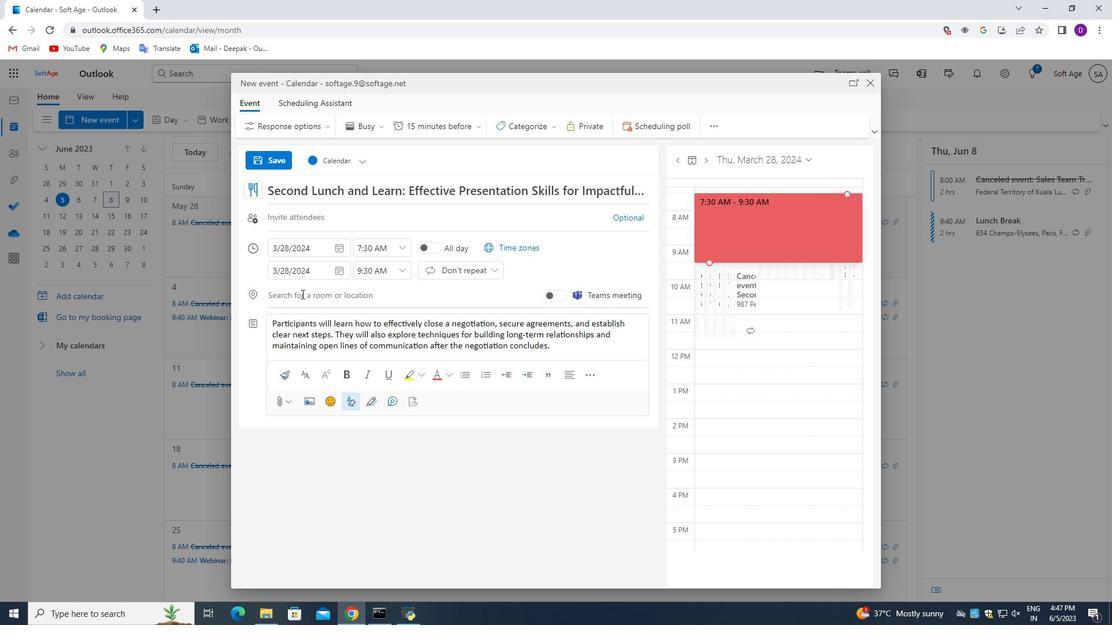 
Action: Mouse moved to (301, 294)
Screenshot: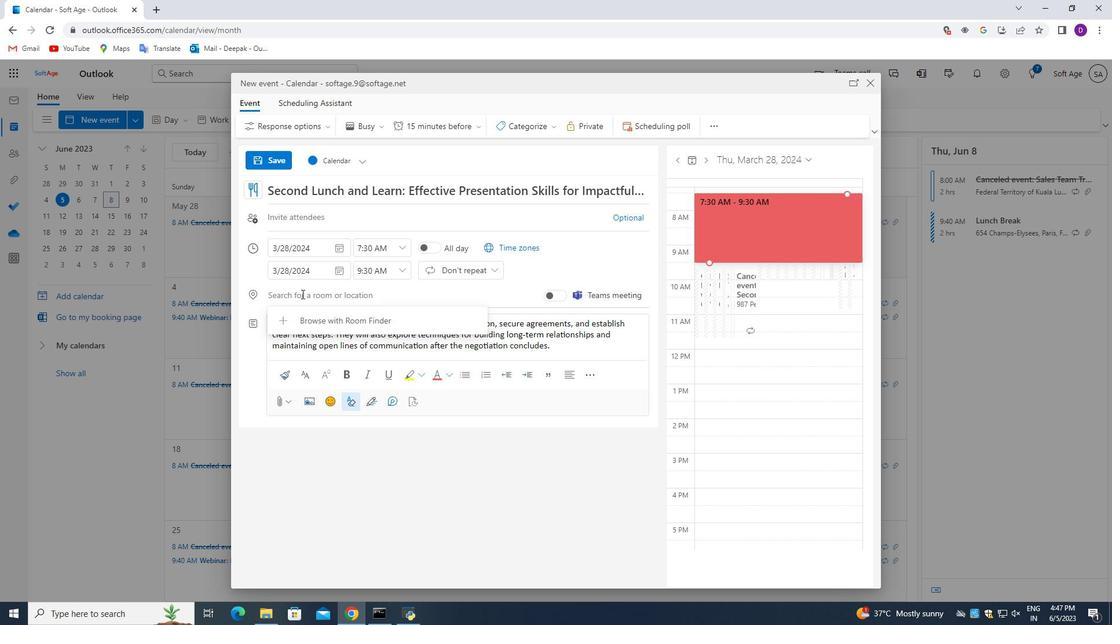 
Action: Key pressed 789<Key.space><Key.shift>Pena<Key.space><Key.shift>Palace,<Key.space><Key.shift_r>Sintra,<Key.space><Key.shift>Portugal
Screenshot: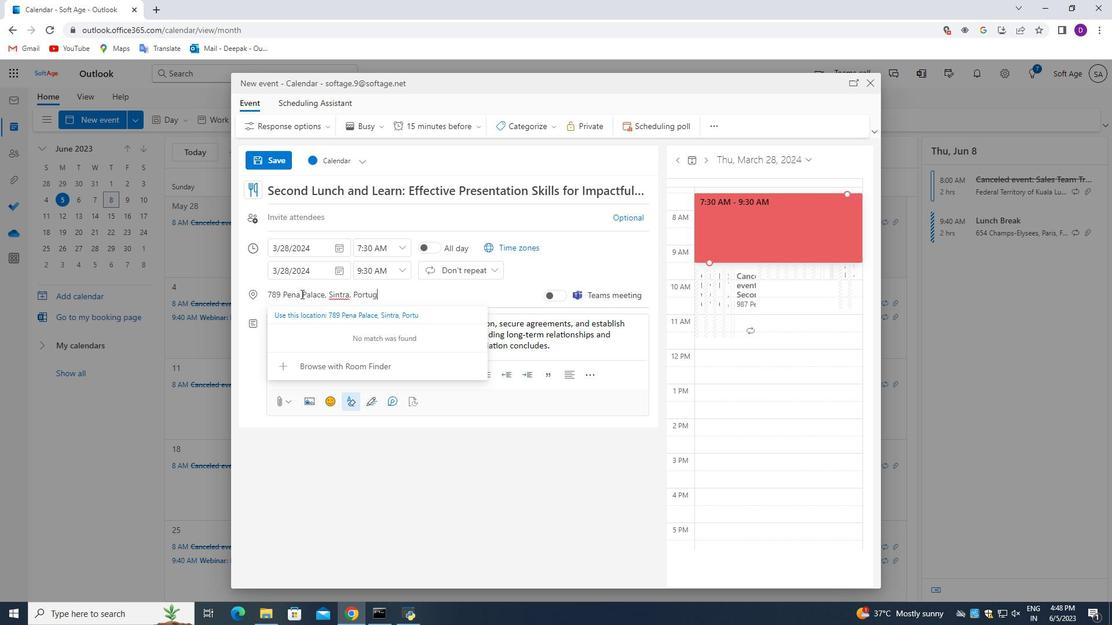 
Action: Mouse moved to (313, 214)
Screenshot: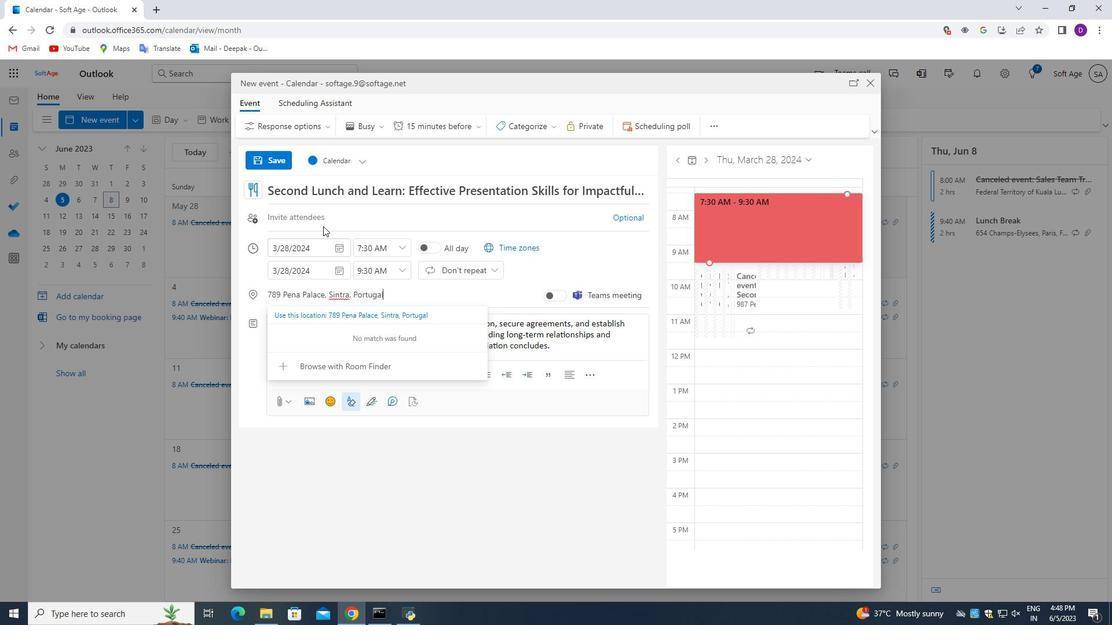 
Action: Mouse pressed left at (313, 214)
Screenshot: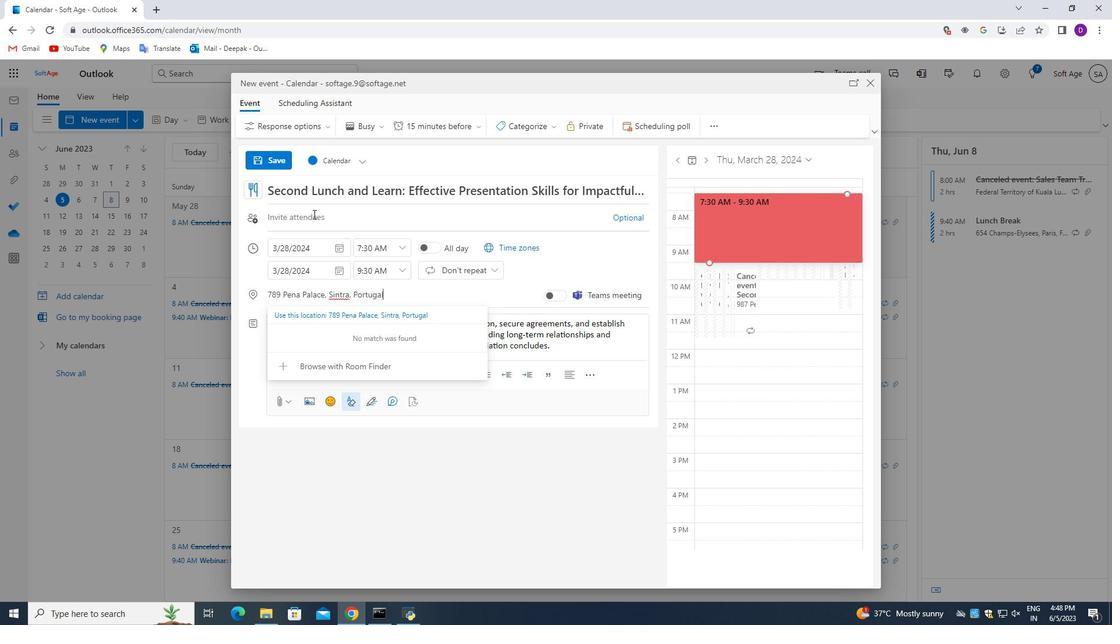 
Action: Mouse moved to (380, 486)
Screenshot: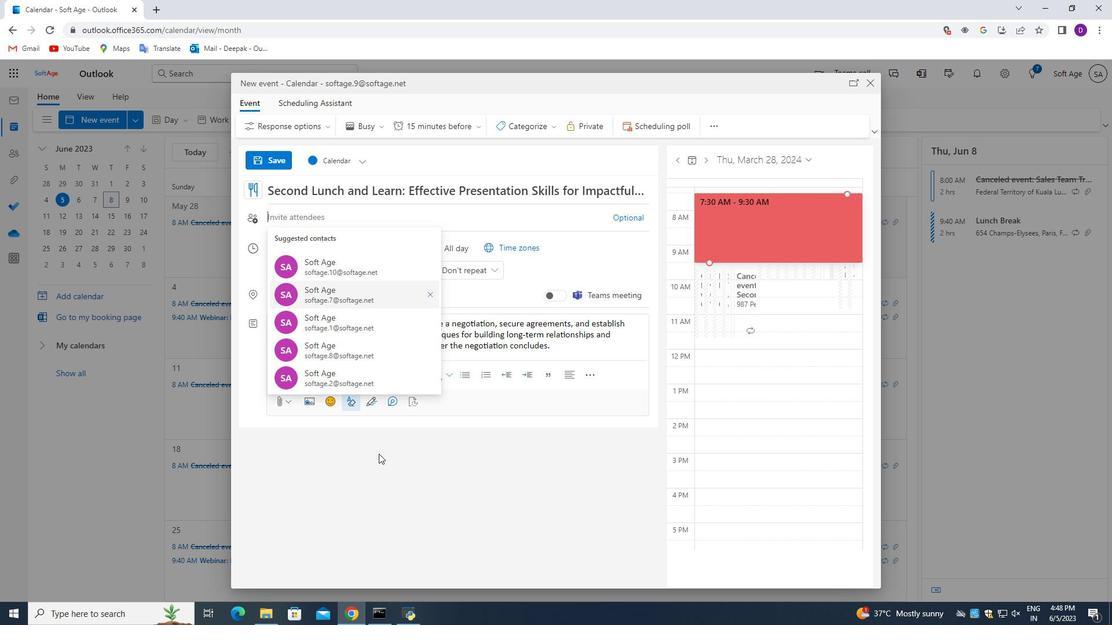 
Action: Key pressed softage.4<Key.shift>@softage.net
Screenshot: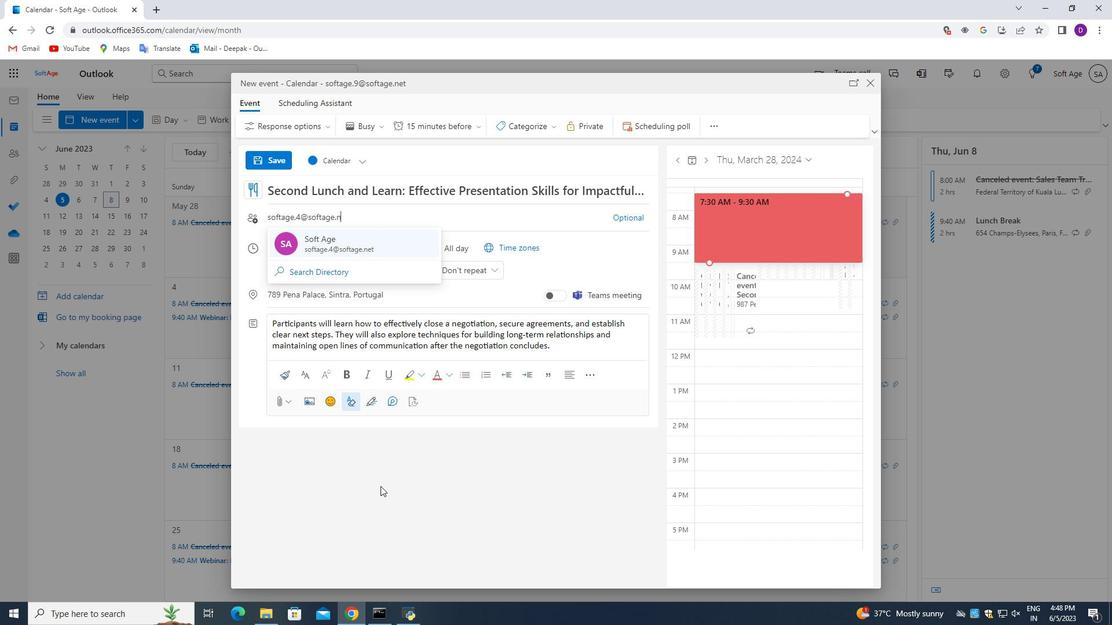 
Action: Mouse moved to (355, 250)
Screenshot: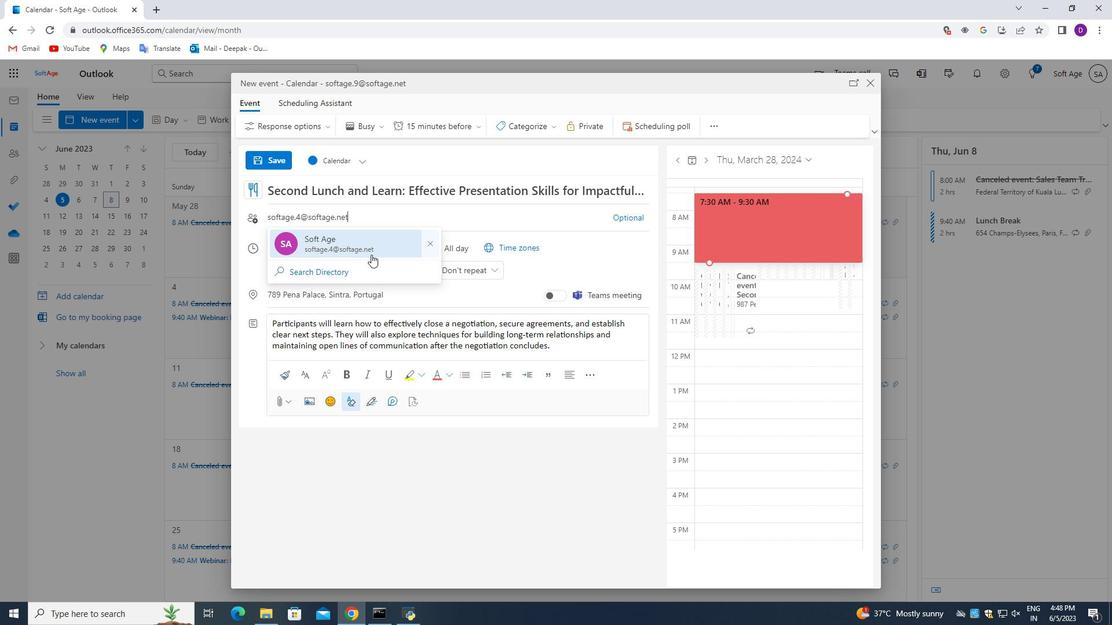 
Action: Mouse pressed left at (355, 250)
Screenshot: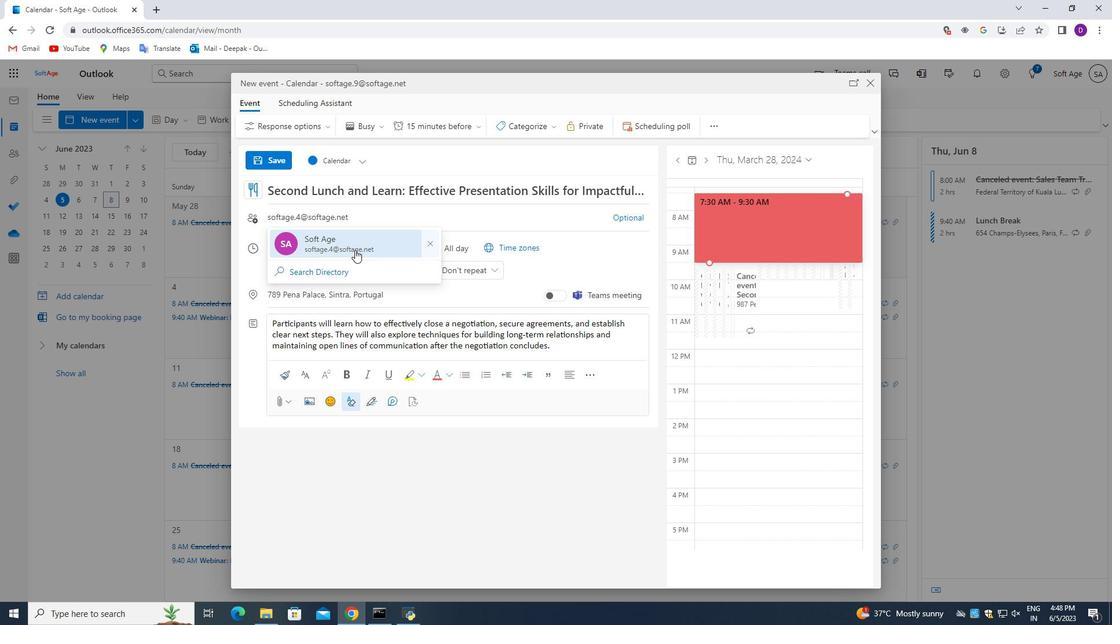 
Action: Mouse moved to (615, 223)
Screenshot: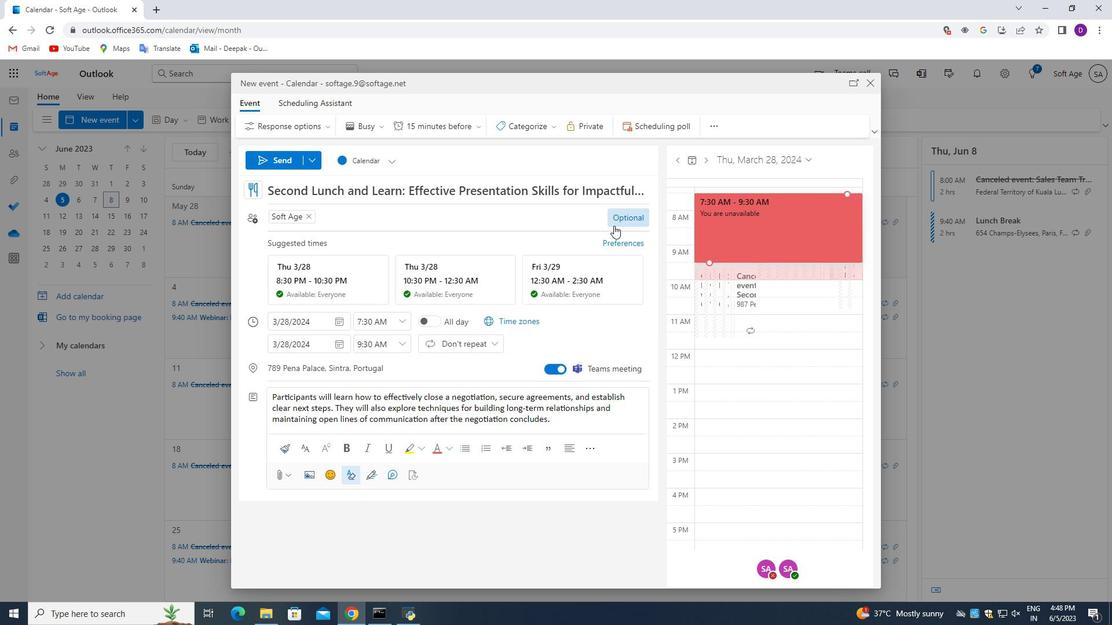 
Action: Mouse pressed left at (615, 223)
Screenshot: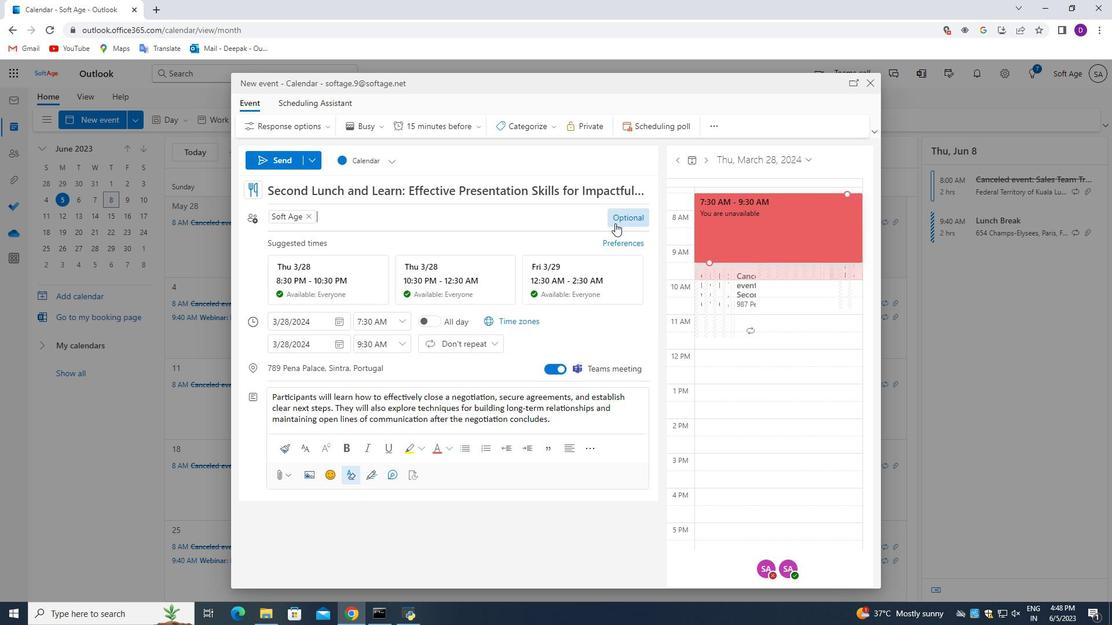 
Action: Mouse moved to (370, 218)
Screenshot: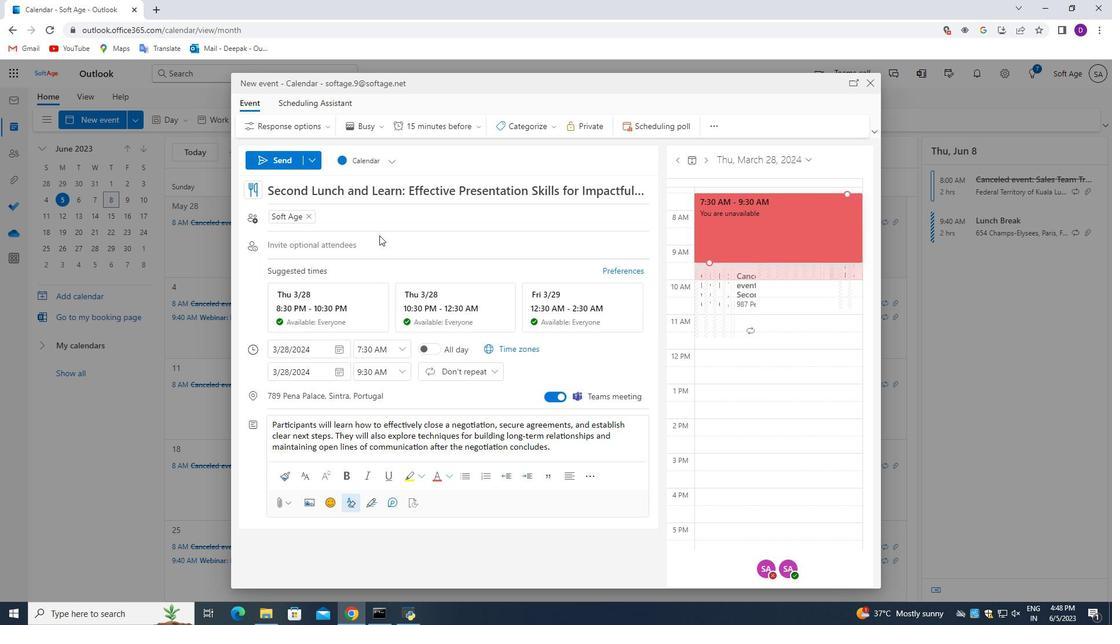 
Action: Key pressed softage.l5<Key.backspace><Key.backspace>5<Key.shift>@softage.net<Key.enter>
Screenshot: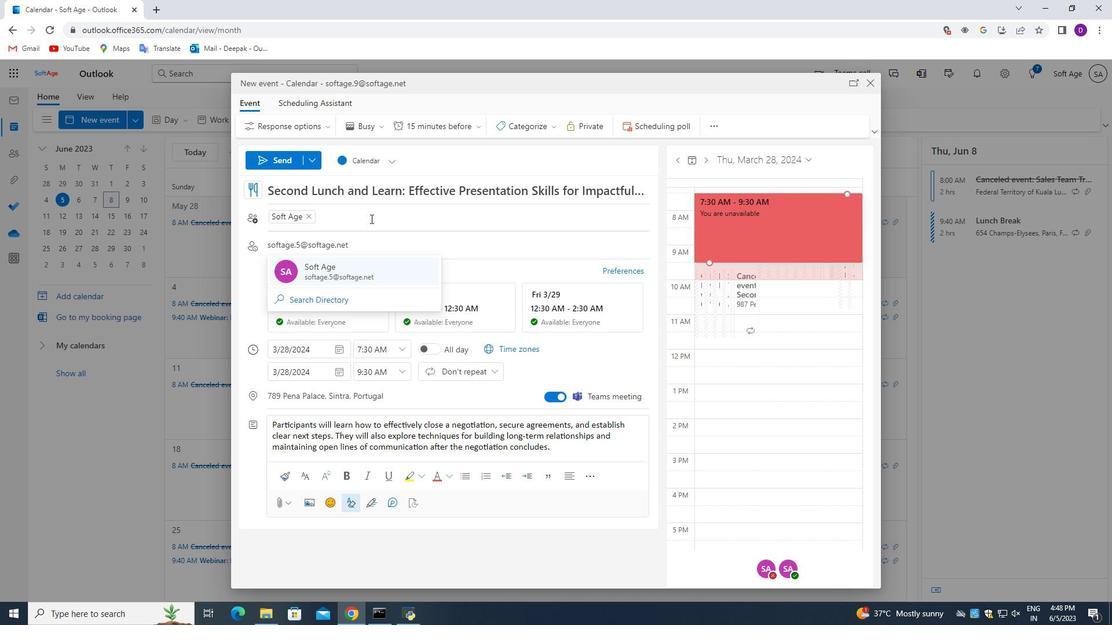 
Action: Mouse moved to (464, 128)
Screenshot: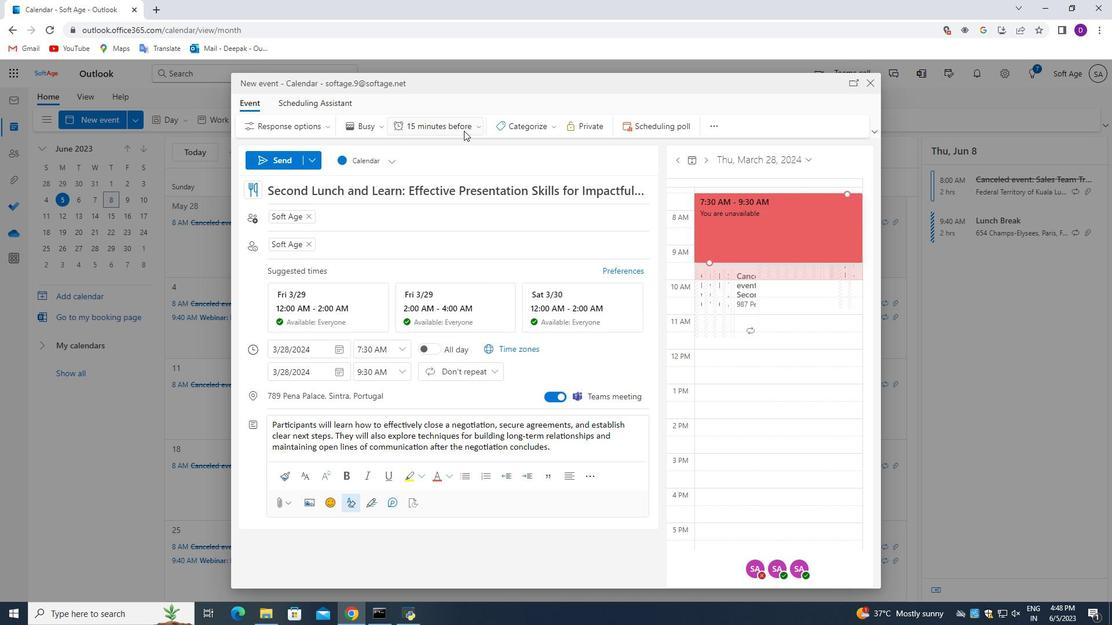 
Action: Mouse pressed left at (464, 128)
Screenshot: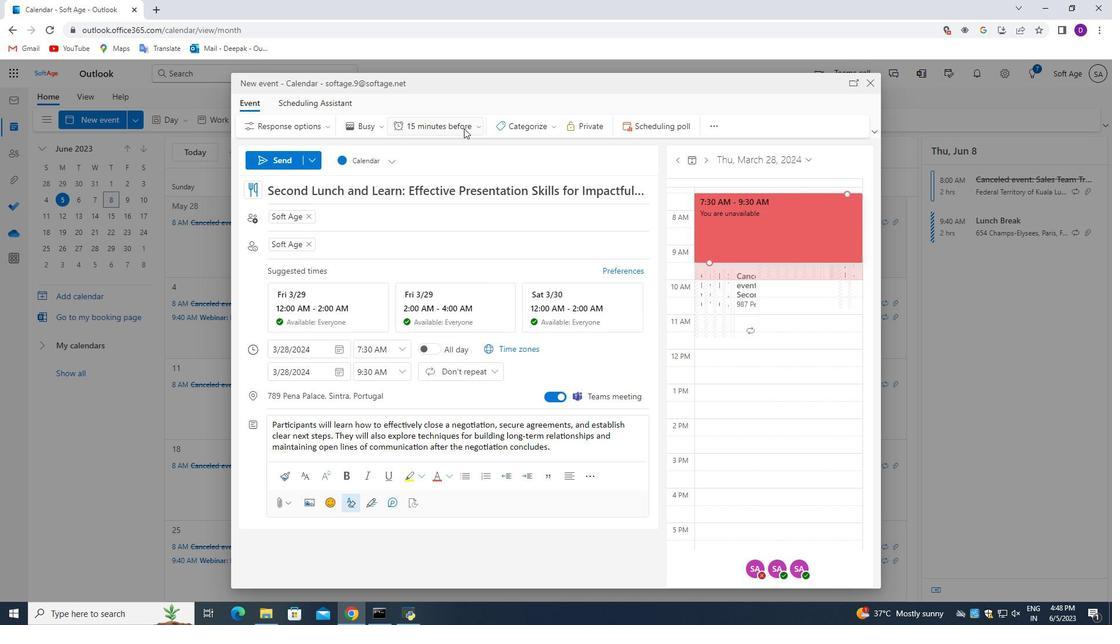 
Action: Mouse moved to (429, 174)
Screenshot: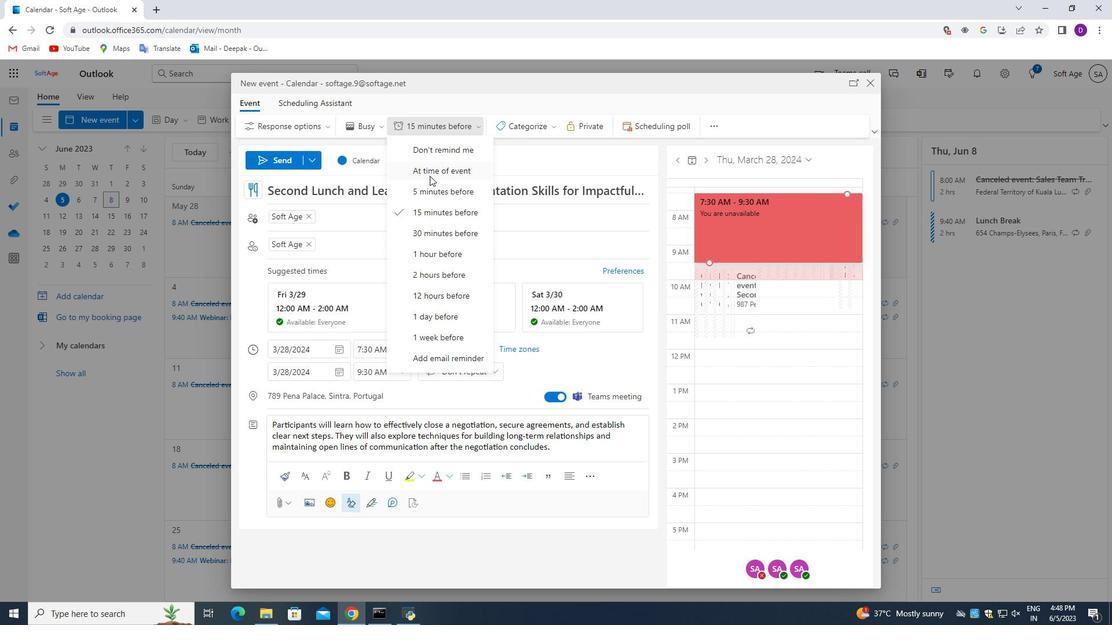 
Action: Mouse pressed left at (429, 174)
Screenshot: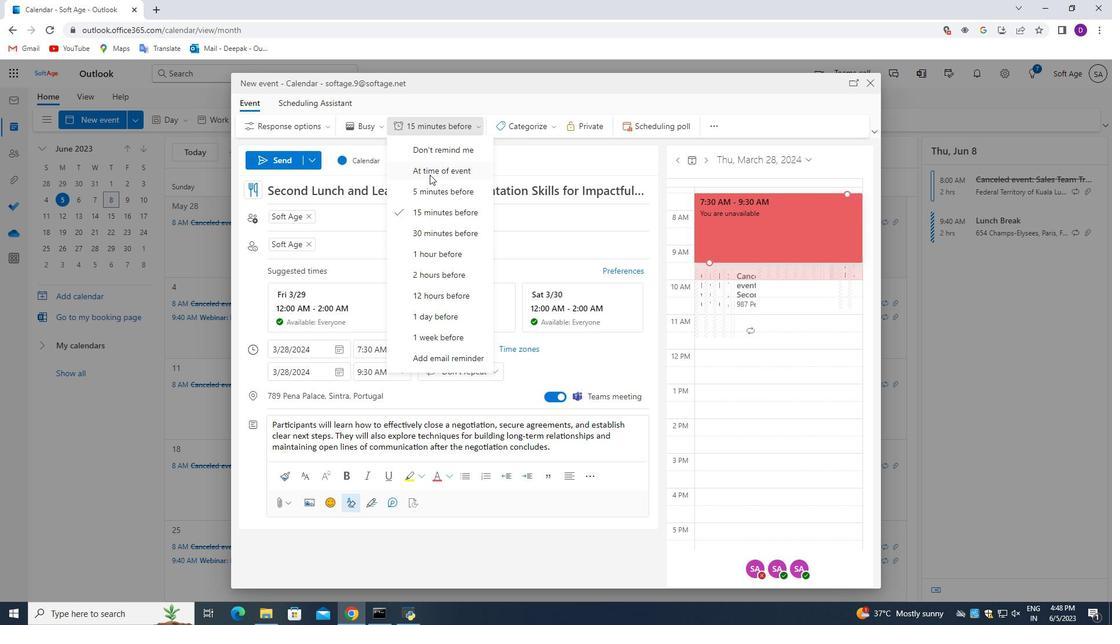 
Action: Mouse moved to (447, 358)
Screenshot: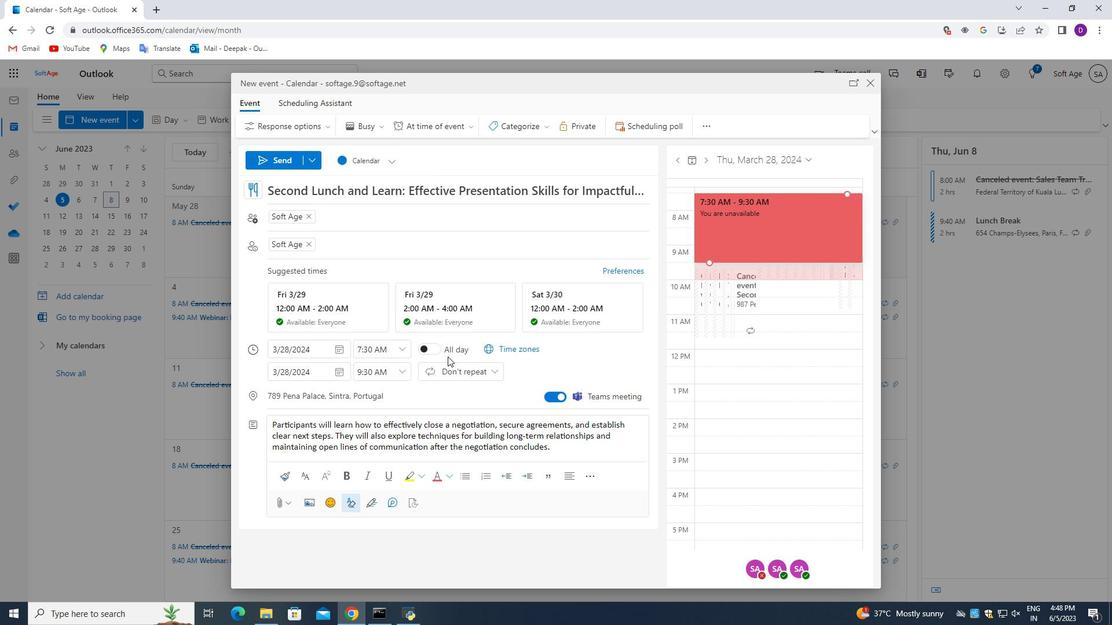 
Action: Mouse scrolled (447, 357) with delta (0, 0)
Screenshot: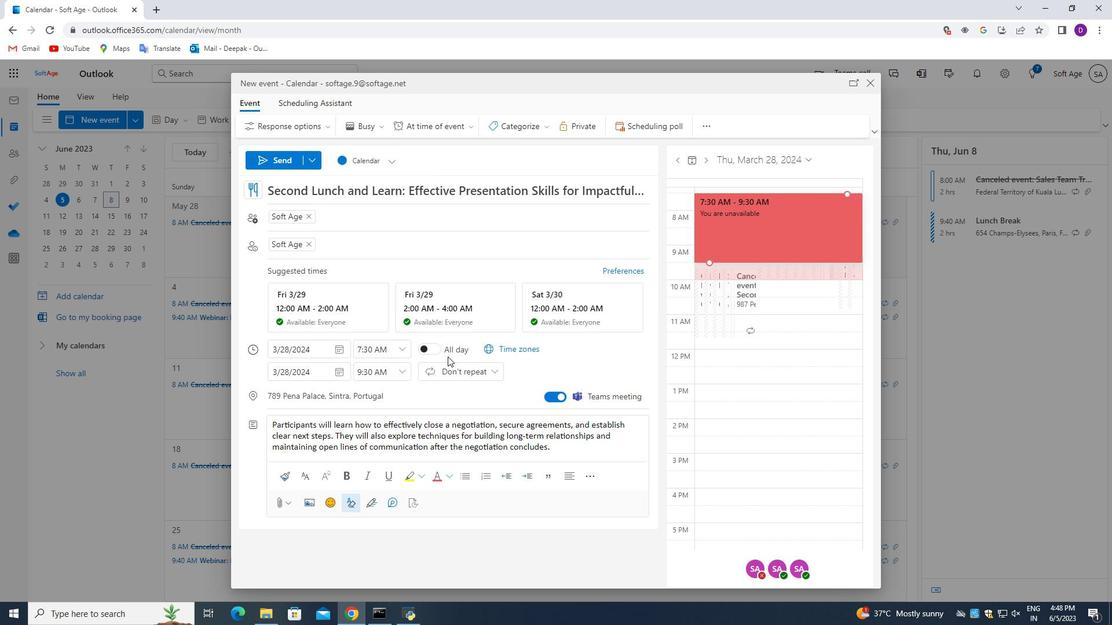 
Action: Mouse moved to (375, 387)
Screenshot: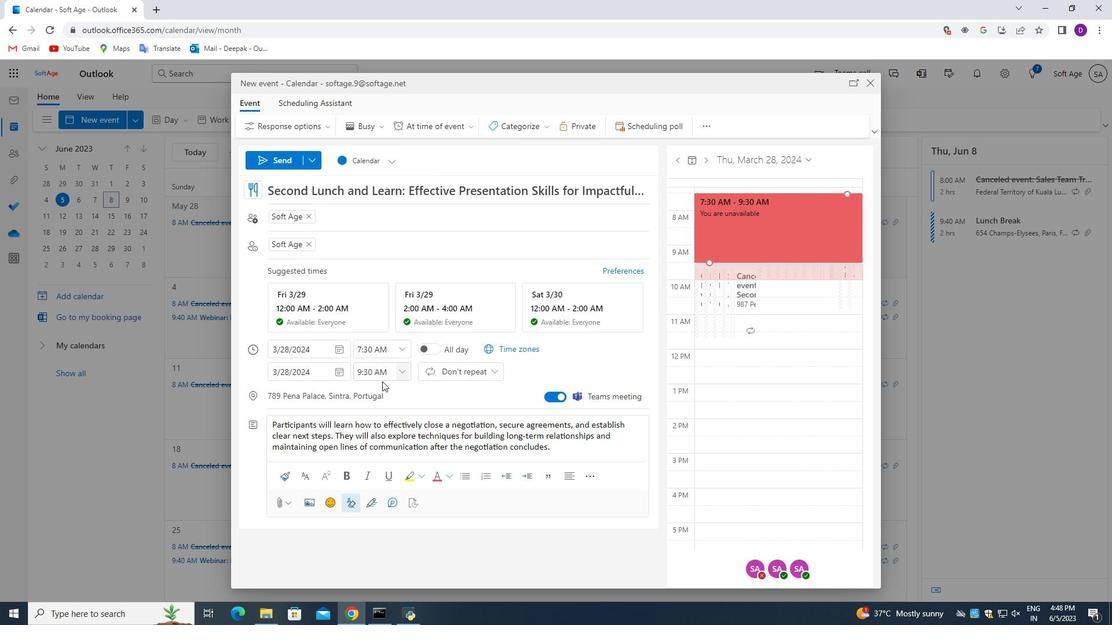 
Action: Mouse scrolled (375, 386) with delta (0, 0)
Screenshot: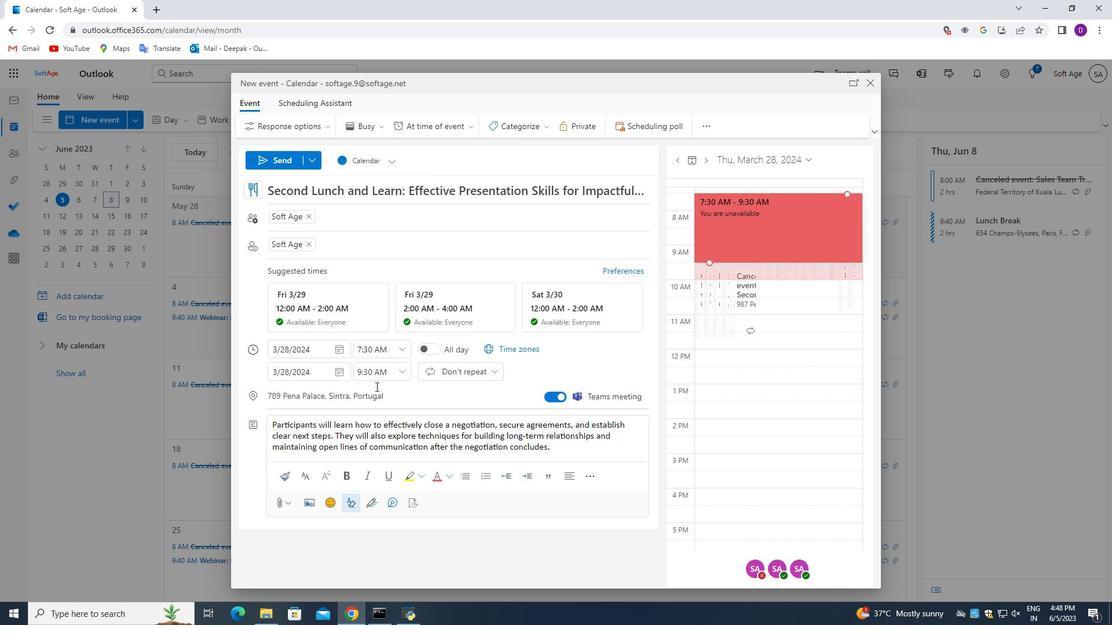 
Action: Mouse moved to (374, 387)
Screenshot: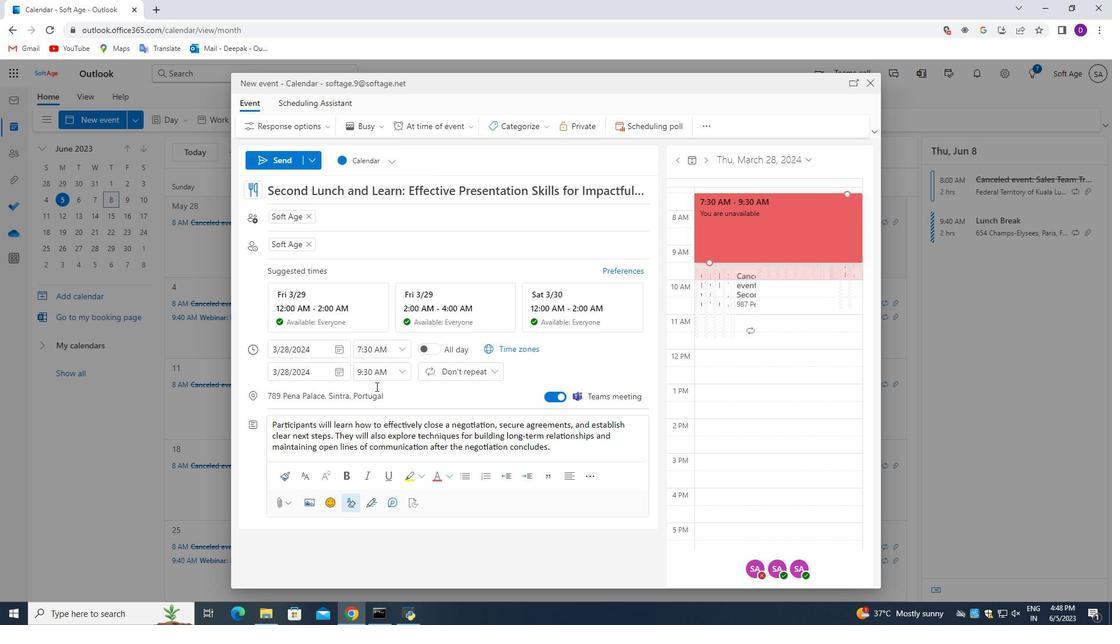 
Action: Mouse scrolled (374, 386) with delta (0, 0)
Screenshot: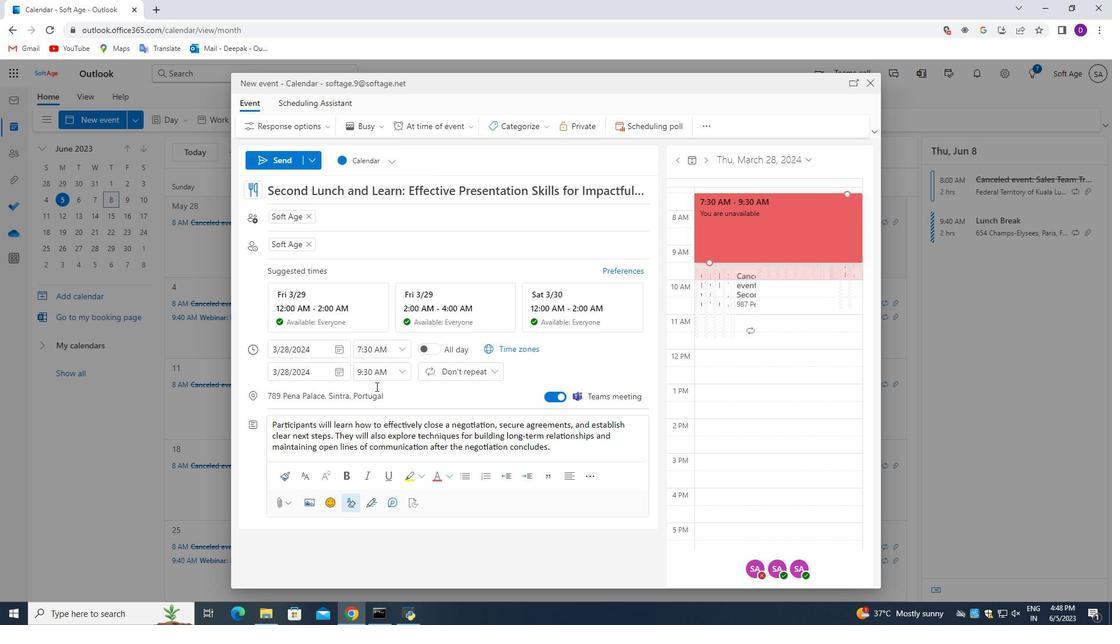 
Action: Mouse moved to (369, 388)
Screenshot: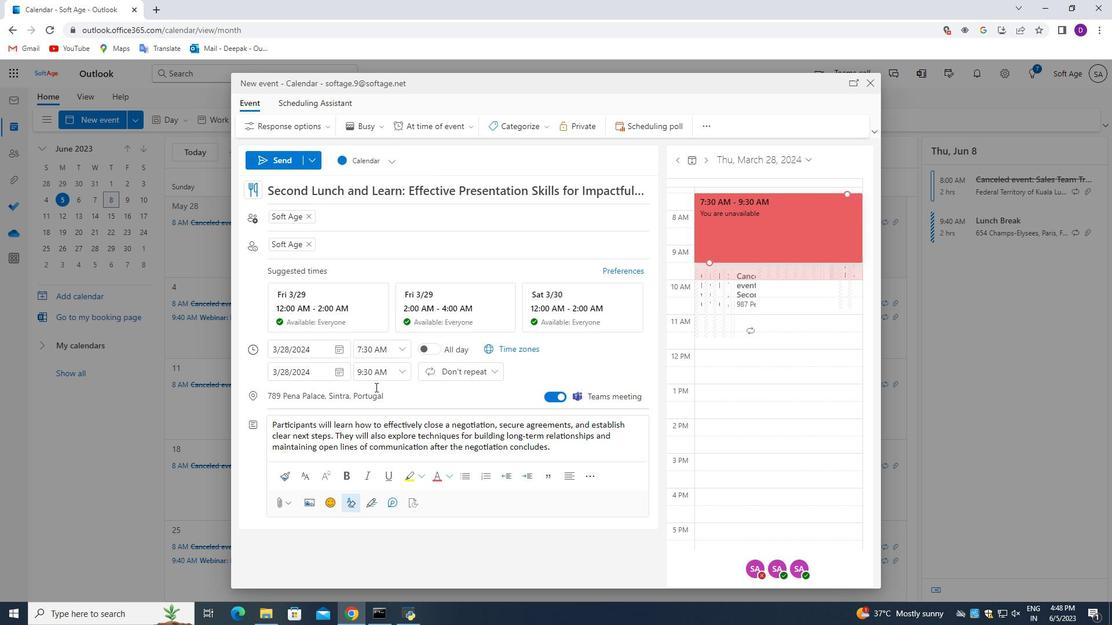 
Action: Mouse scrolled (369, 388) with delta (0, 0)
Screenshot: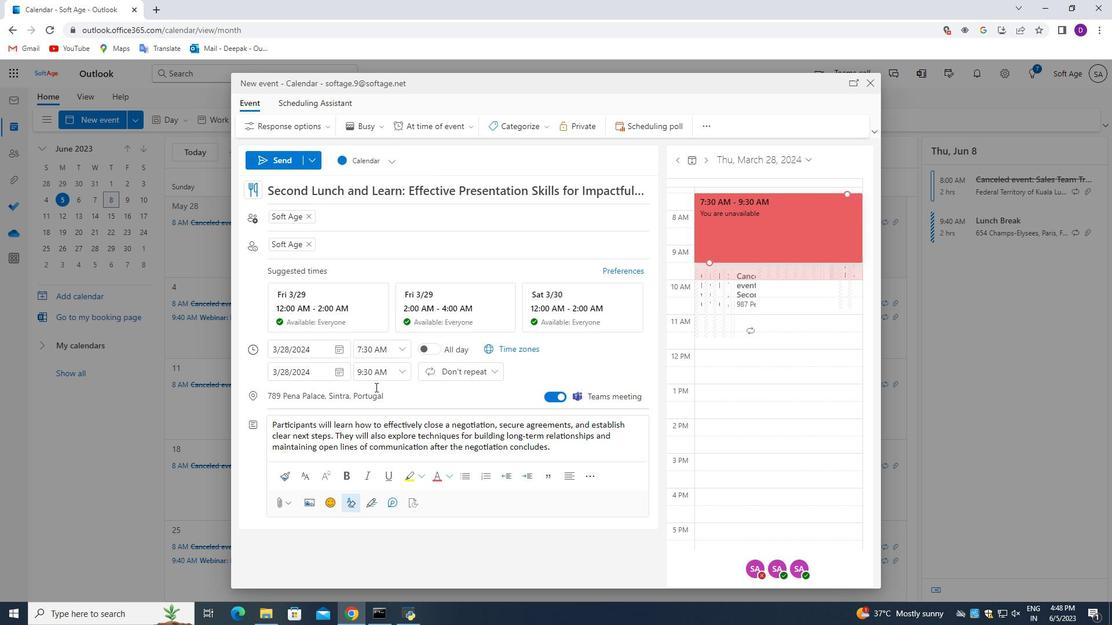 
Action: Mouse moved to (297, 273)
Screenshot: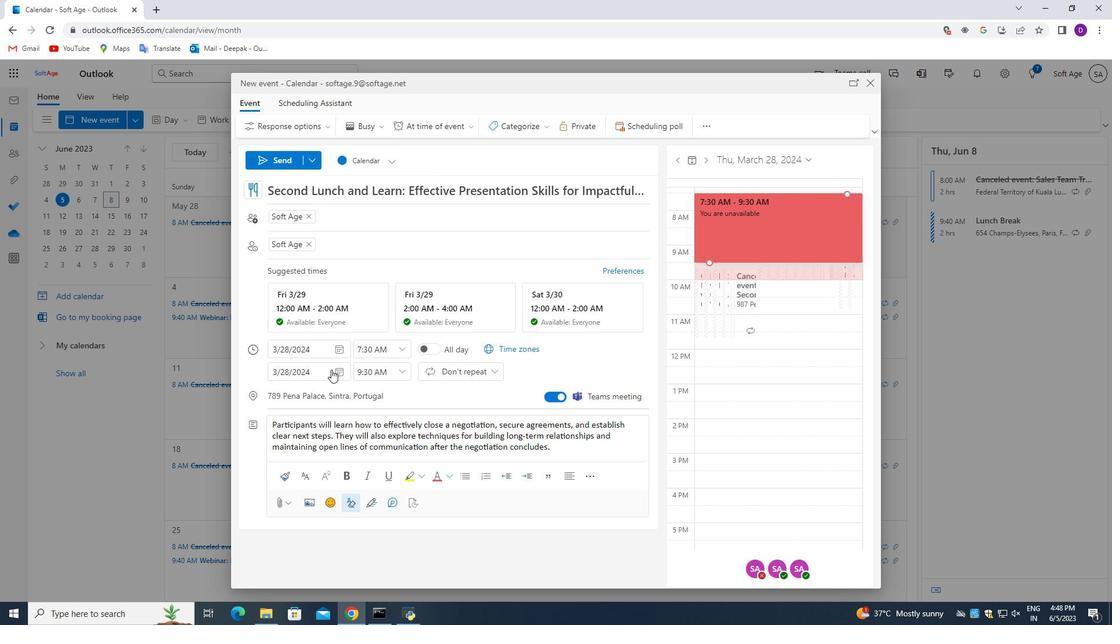 
Action: Mouse scrolled (297, 274) with delta (0, 0)
Screenshot: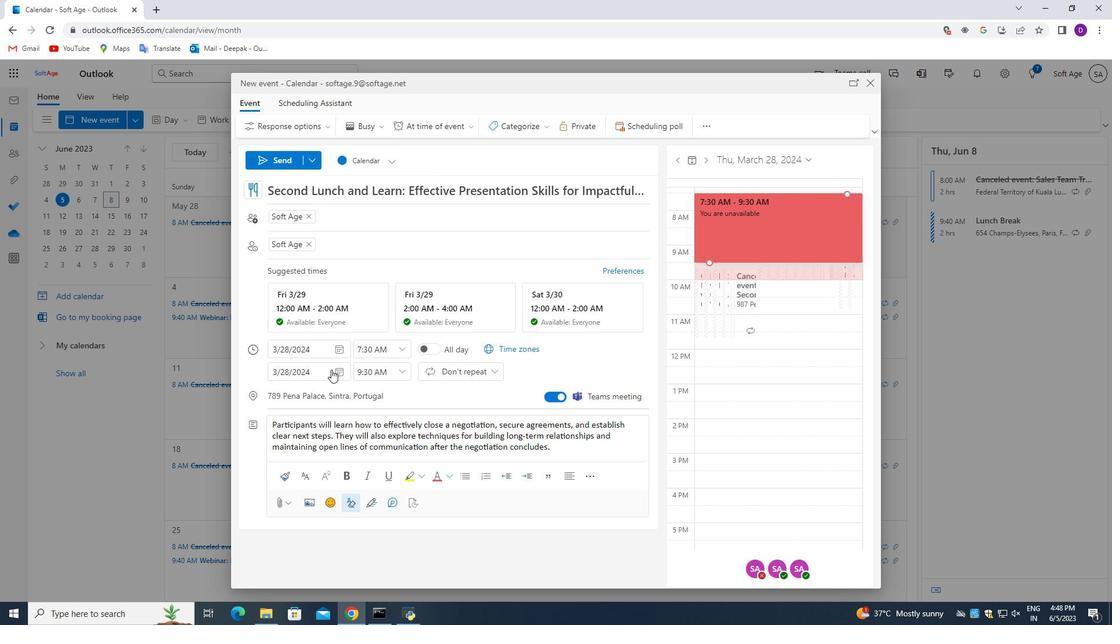 
Action: Mouse moved to (293, 265)
Screenshot: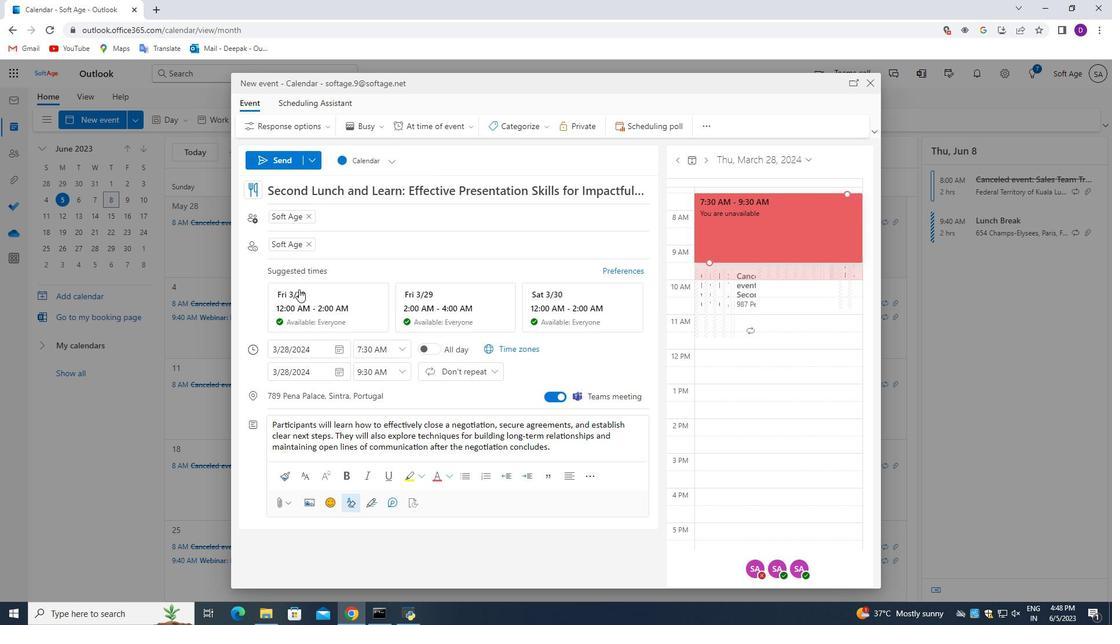 
Action: Mouse scrolled (293, 265) with delta (0, 0)
Screenshot: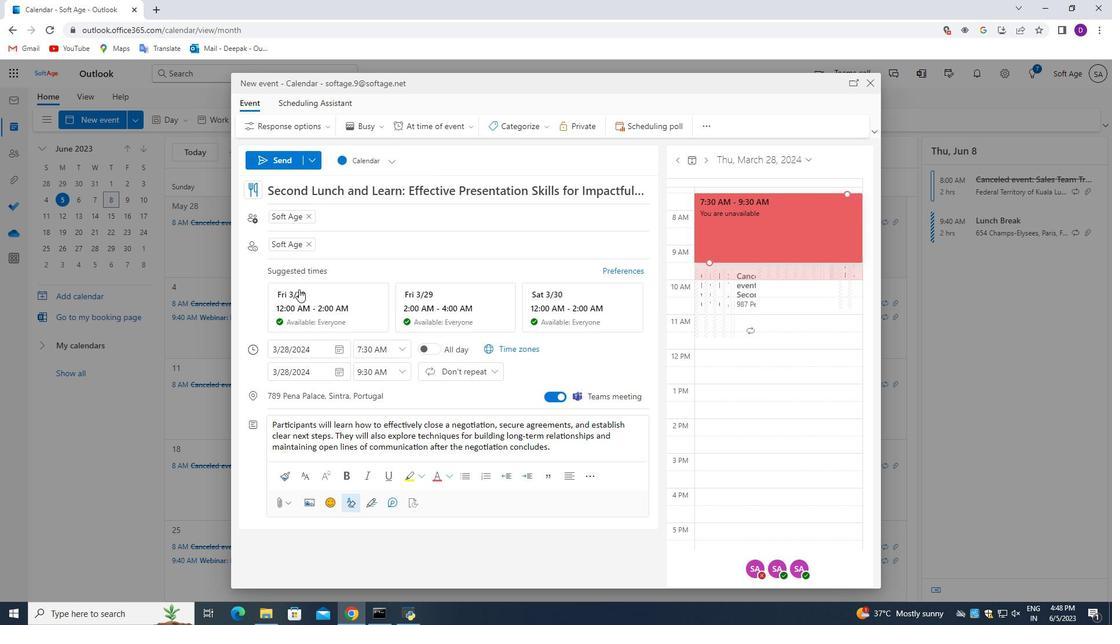 
Action: Mouse moved to (258, 154)
Screenshot: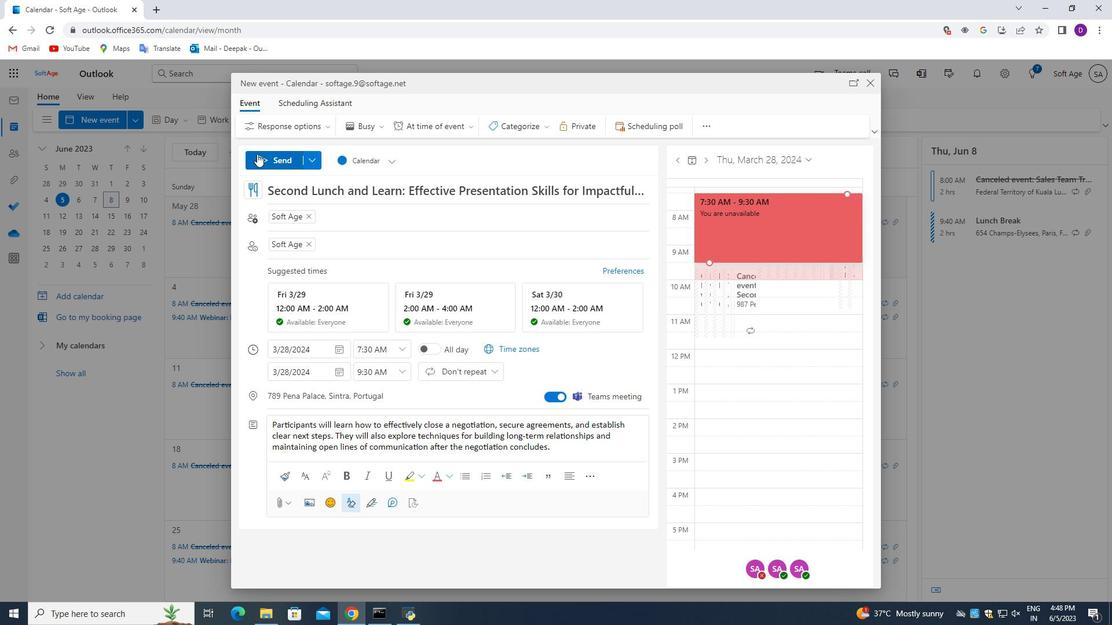
Action: Mouse pressed left at (258, 154)
Screenshot: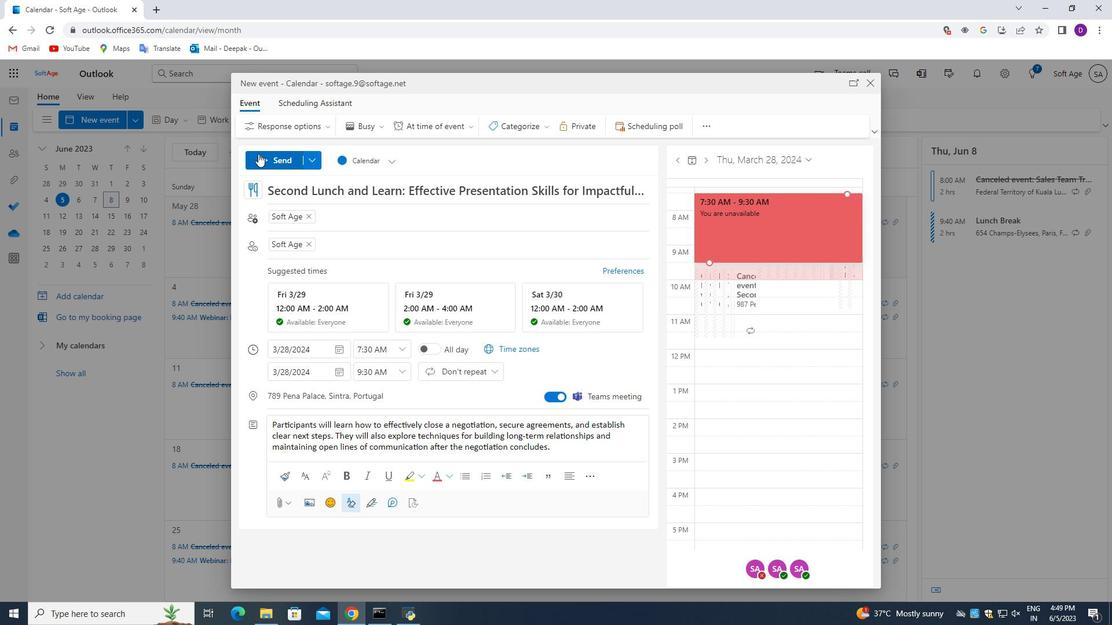 
Action: Mouse moved to (549, 410)
Screenshot: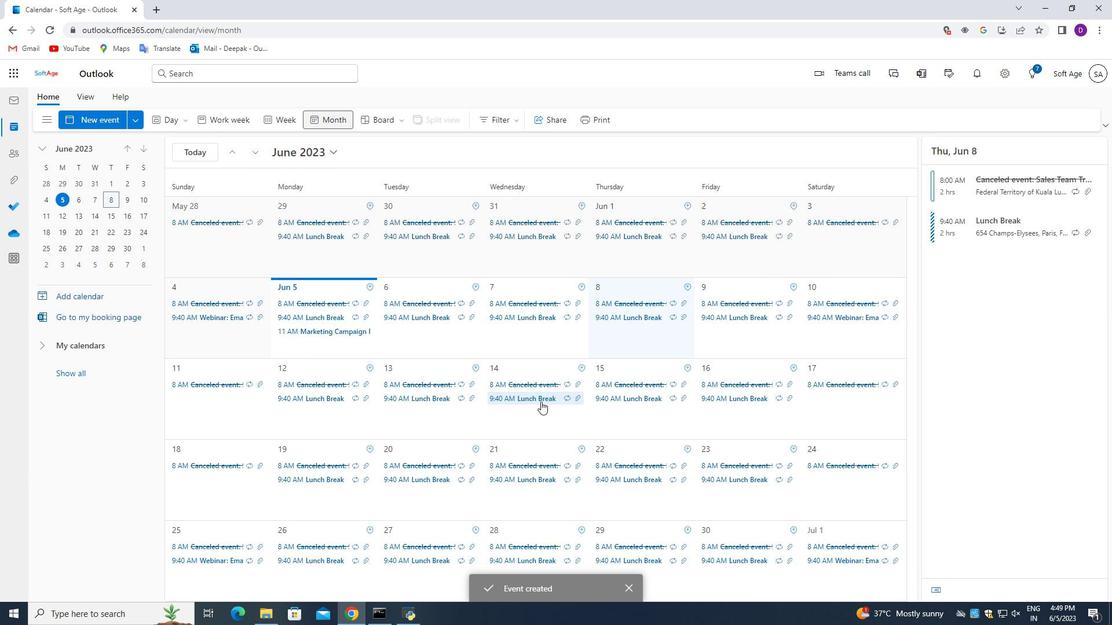 
Action: Mouse scrolled (549, 409) with delta (0, 0)
Screenshot: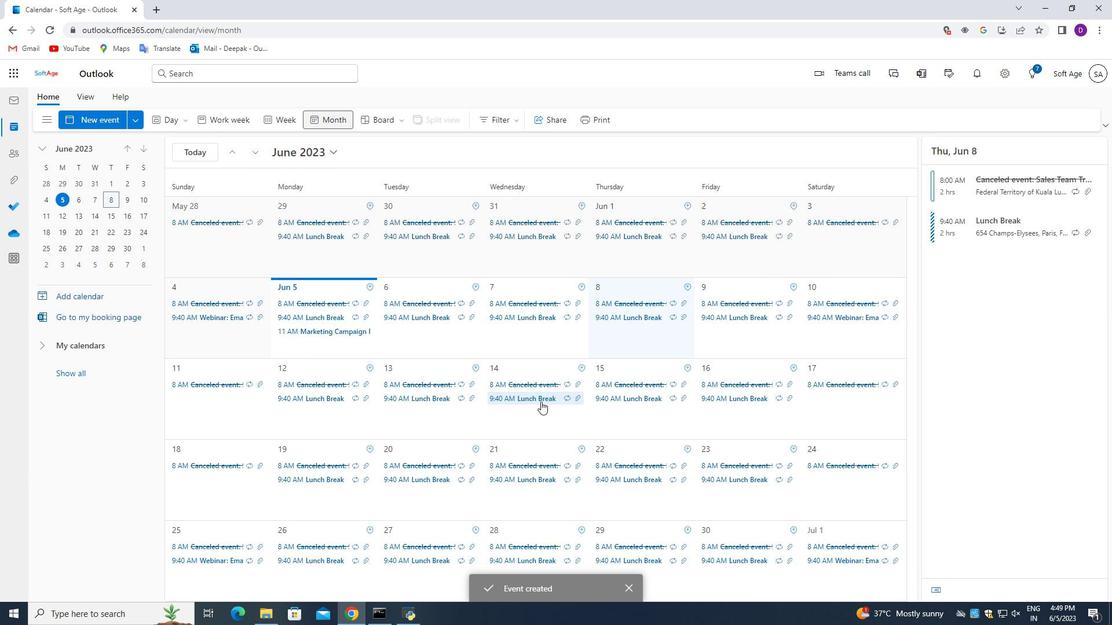 
Action: Mouse moved to (550, 413)
Screenshot: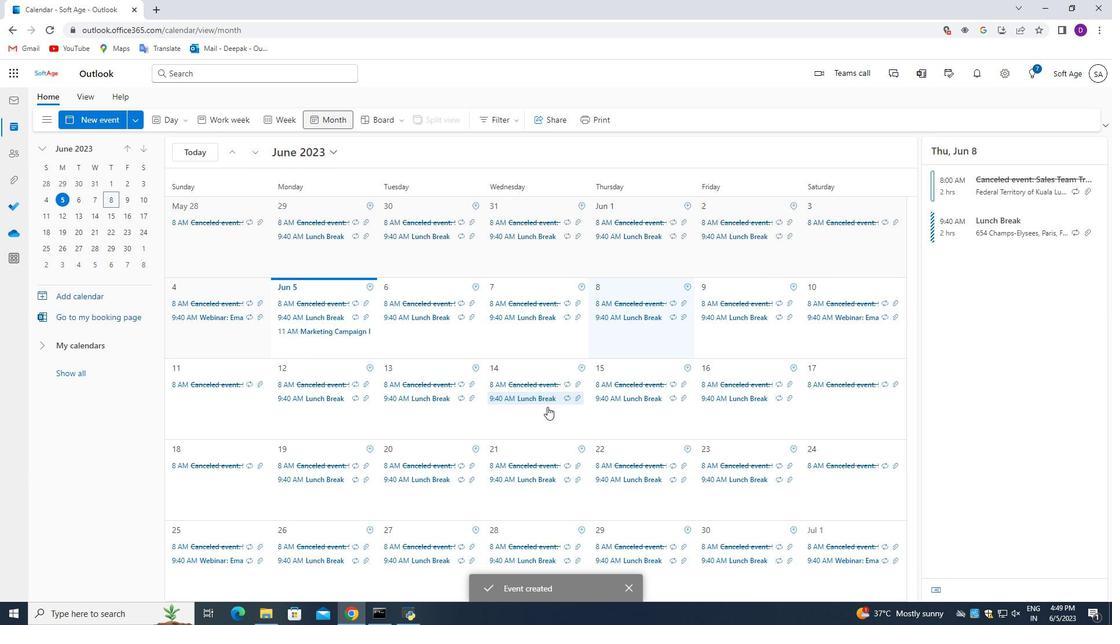 
Action: Mouse scrolled (550, 412) with delta (0, 0)
Screenshot: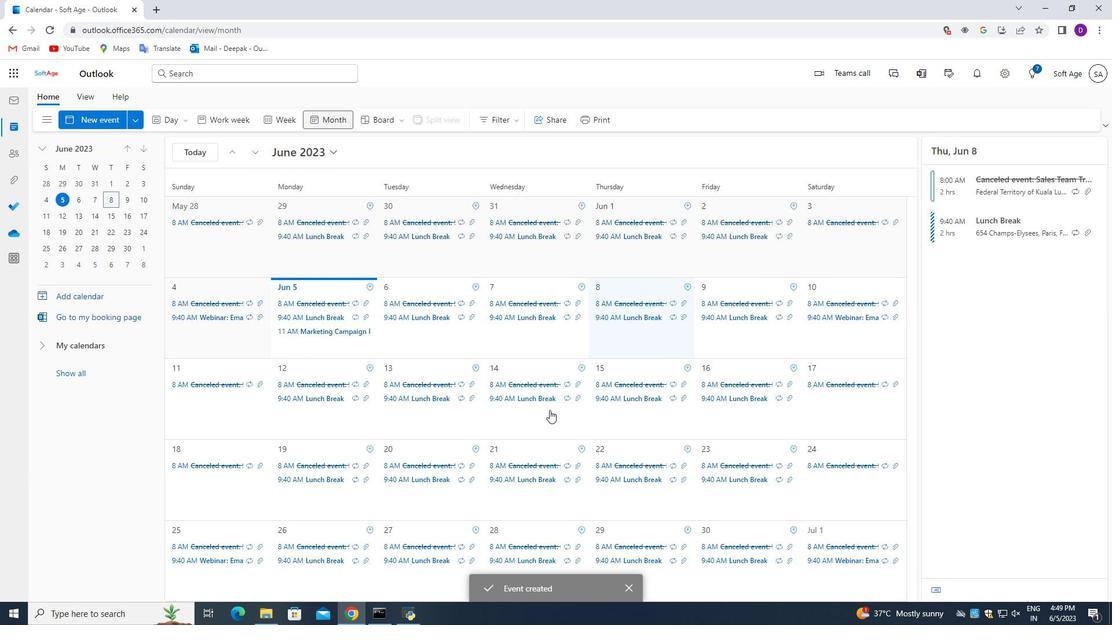 
Action: Mouse moved to (546, 416)
Screenshot: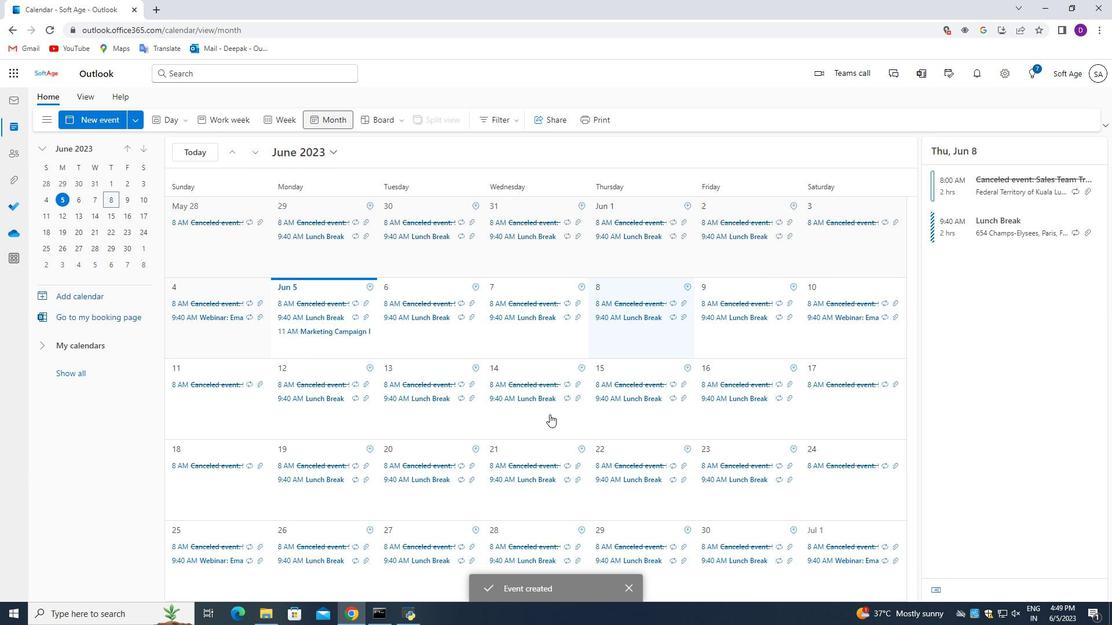 
Action: Mouse scrolled (546, 417) with delta (0, 0)
Screenshot: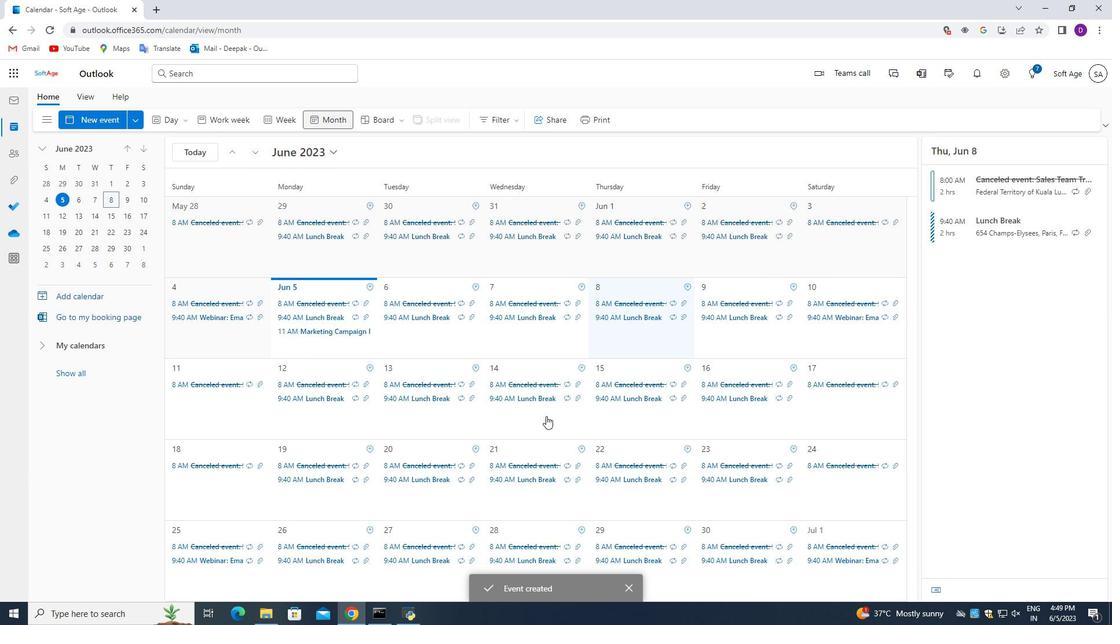 
Action: Mouse scrolled (546, 417) with delta (0, 0)
Screenshot: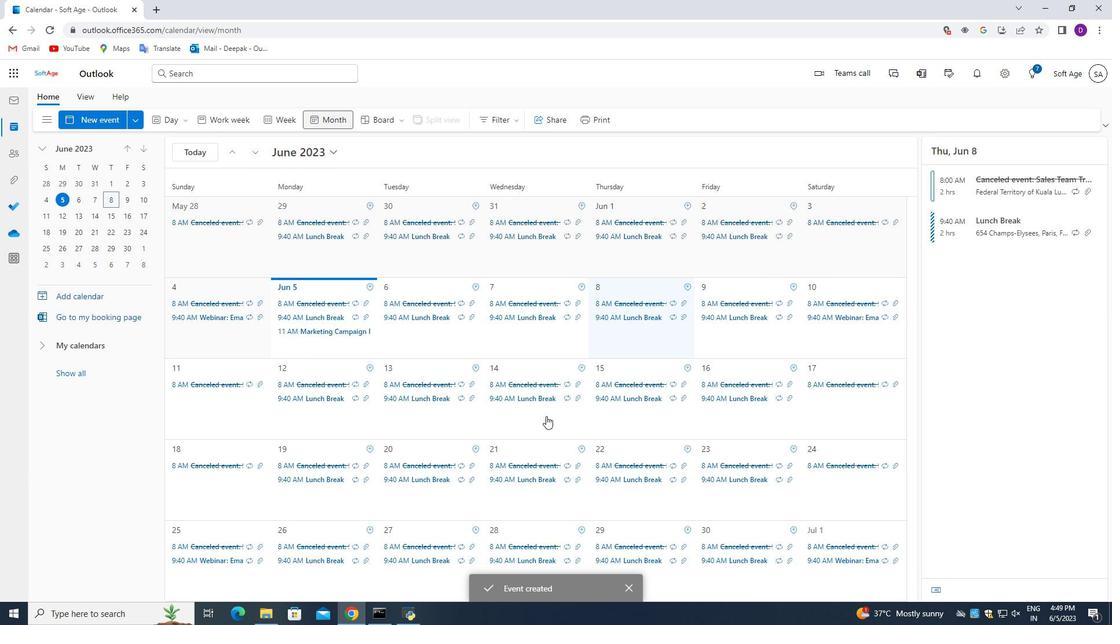 
